 Task: Search one way flight ticket for 2 adults, 2 infants in seat and 1 infant on lap in first from Escanaba: Delta County Airport to Laramie: Laramie Regional Airport on 5-3-2023. Choice of flights is Sun country airlines. Number of bags: 5 checked bags. Price is upto 85000. Outbound departure time preference is 8:30.
Action: Mouse moved to (224, 300)
Screenshot: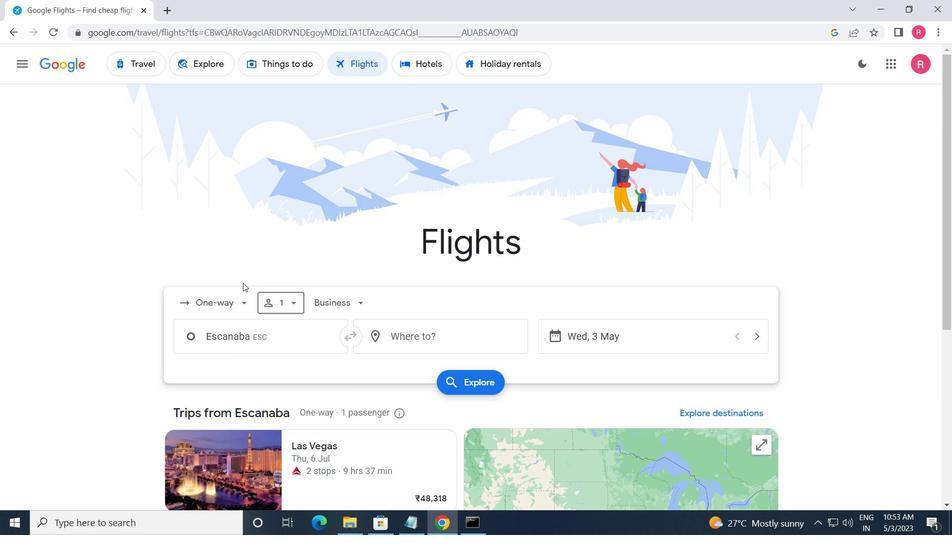 
Action: Mouse pressed left at (224, 300)
Screenshot: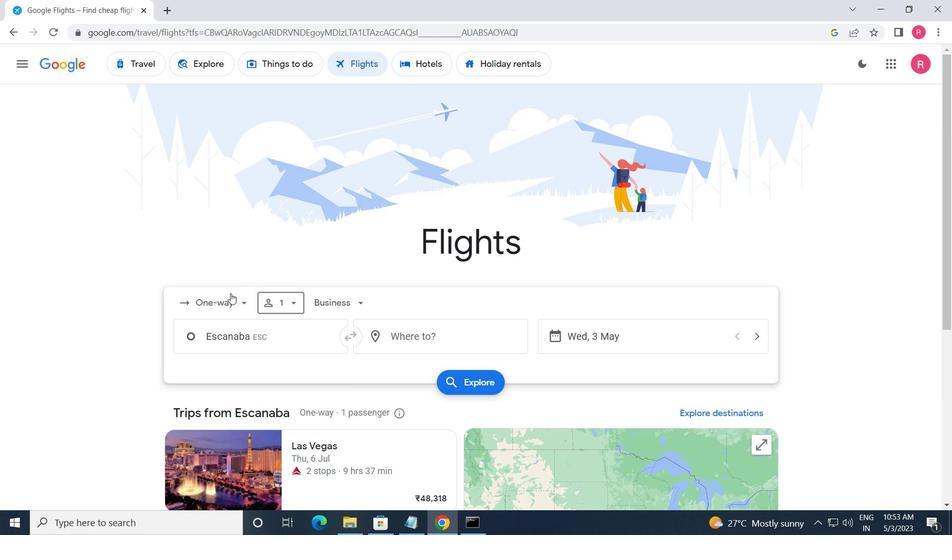 
Action: Mouse moved to (234, 365)
Screenshot: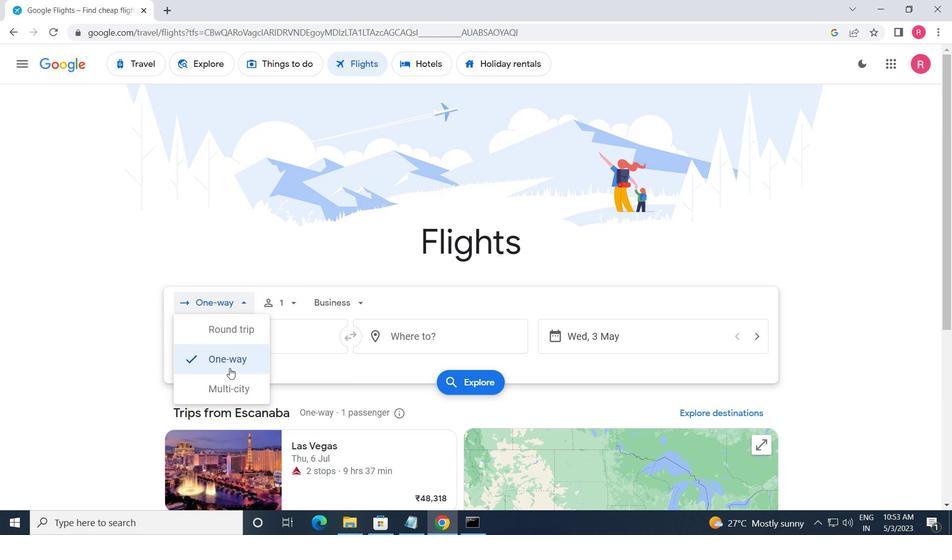 
Action: Mouse pressed left at (234, 365)
Screenshot: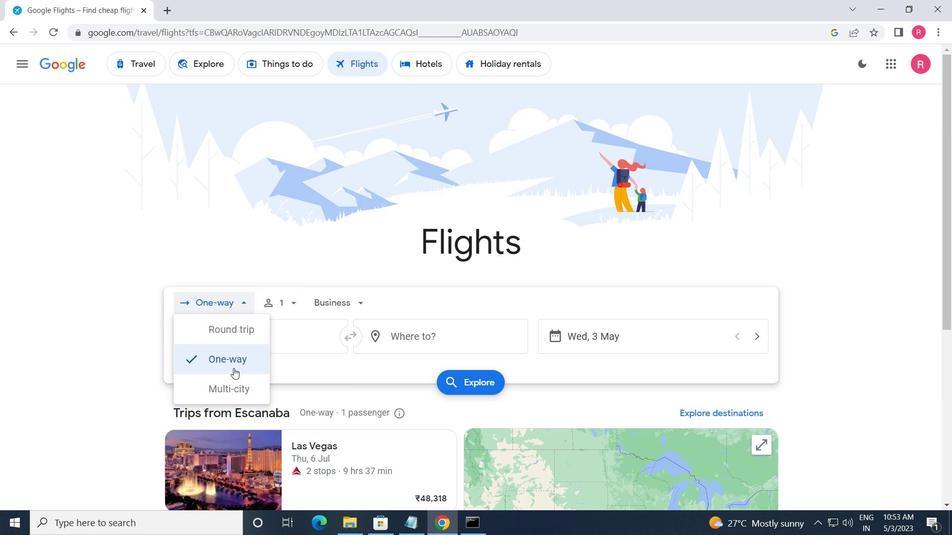 
Action: Mouse moved to (288, 313)
Screenshot: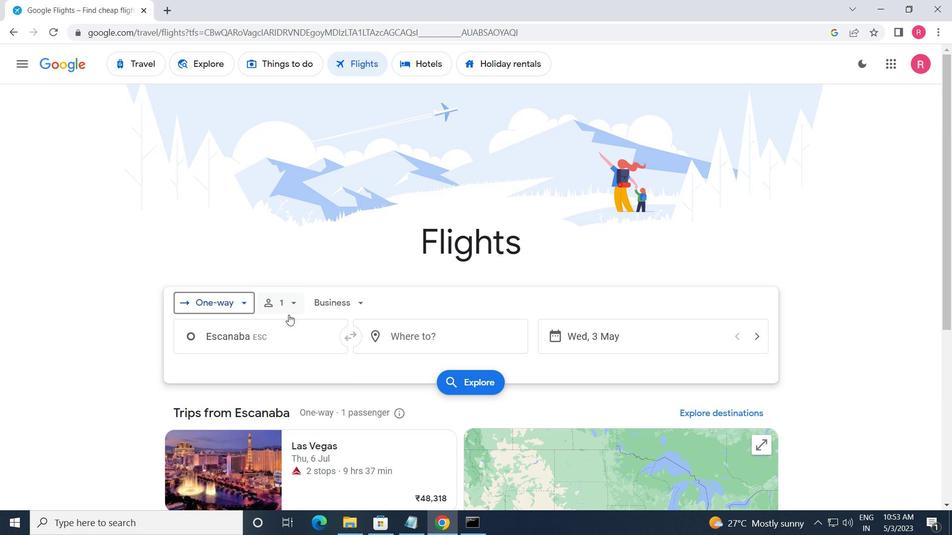 
Action: Mouse pressed left at (288, 313)
Screenshot: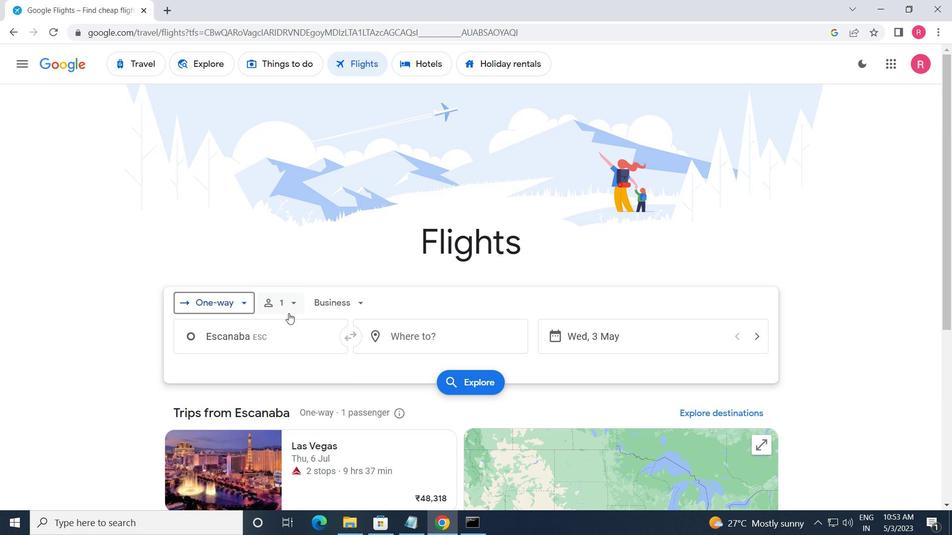 
Action: Mouse moved to (385, 335)
Screenshot: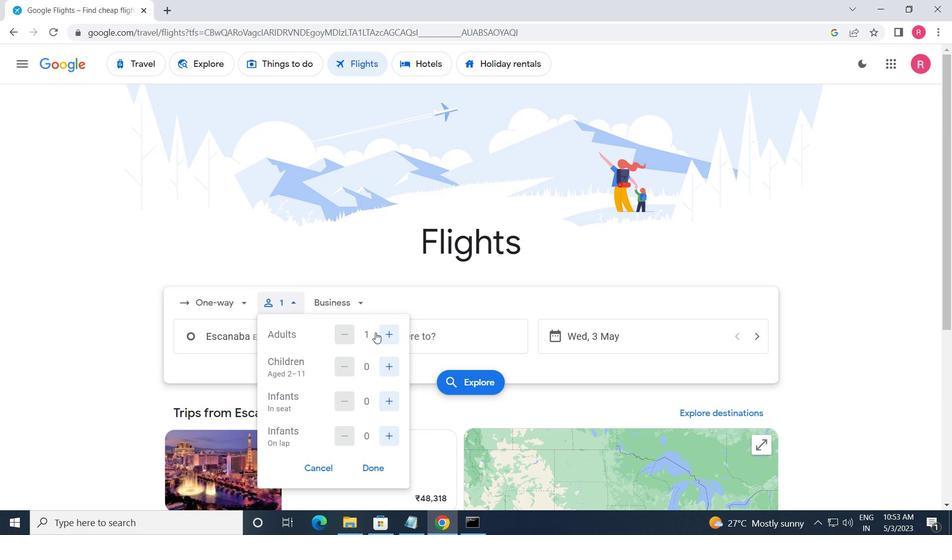 
Action: Mouse pressed left at (385, 335)
Screenshot: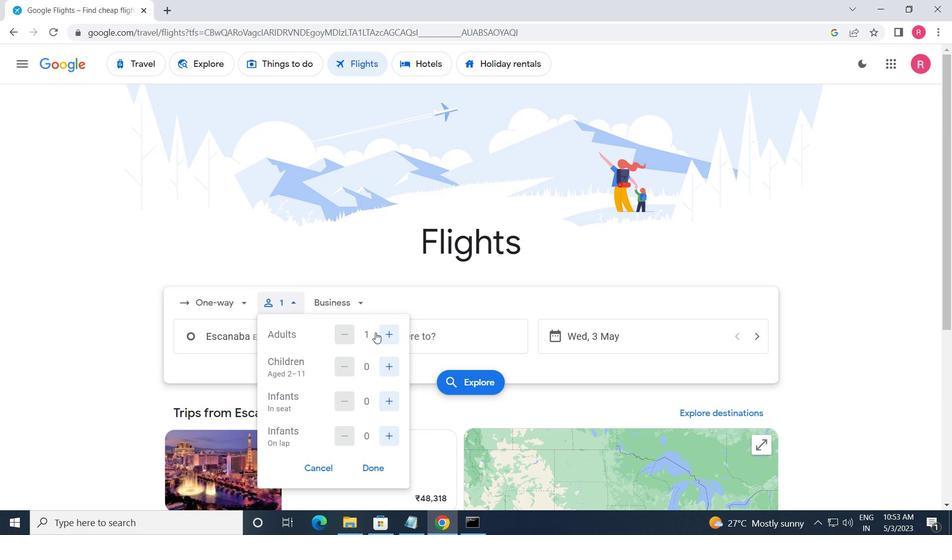 
Action: Mouse moved to (388, 369)
Screenshot: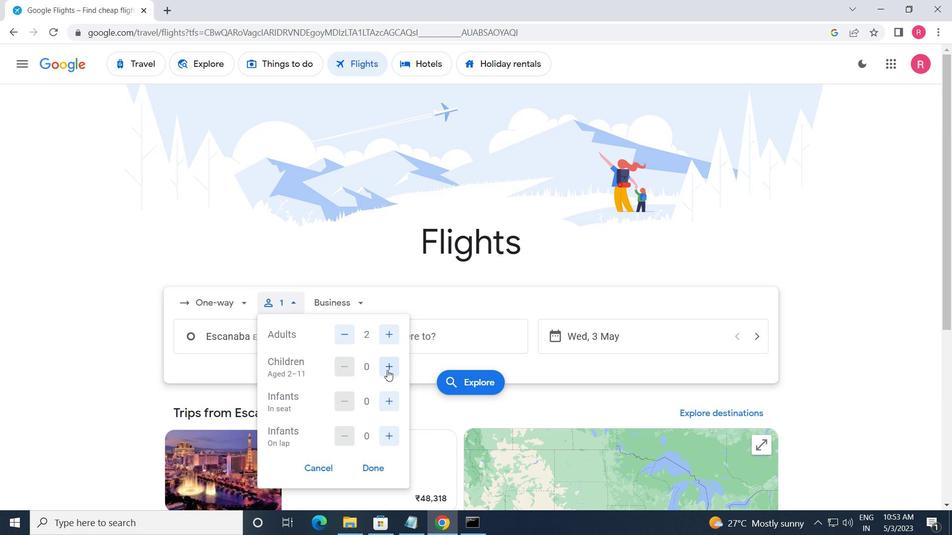 
Action: Mouse pressed left at (388, 369)
Screenshot: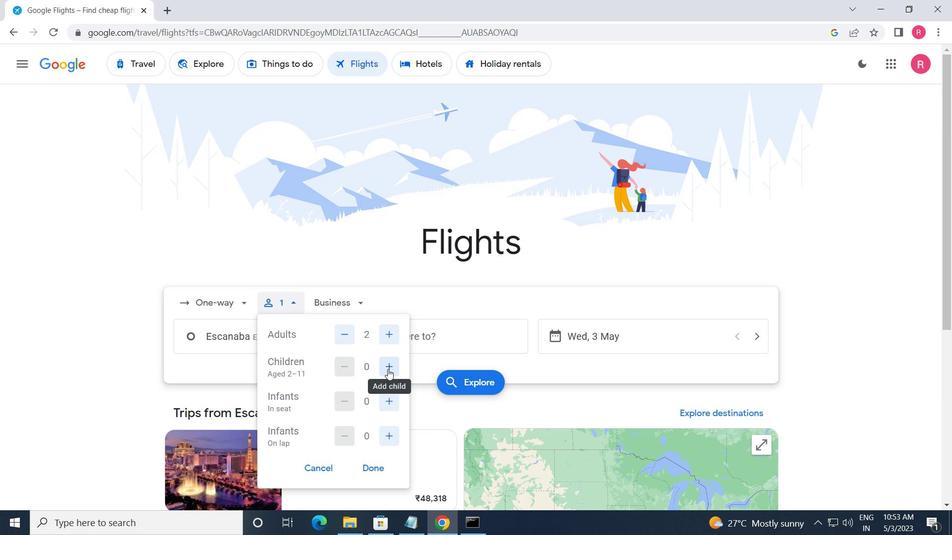 
Action: Mouse pressed left at (388, 369)
Screenshot: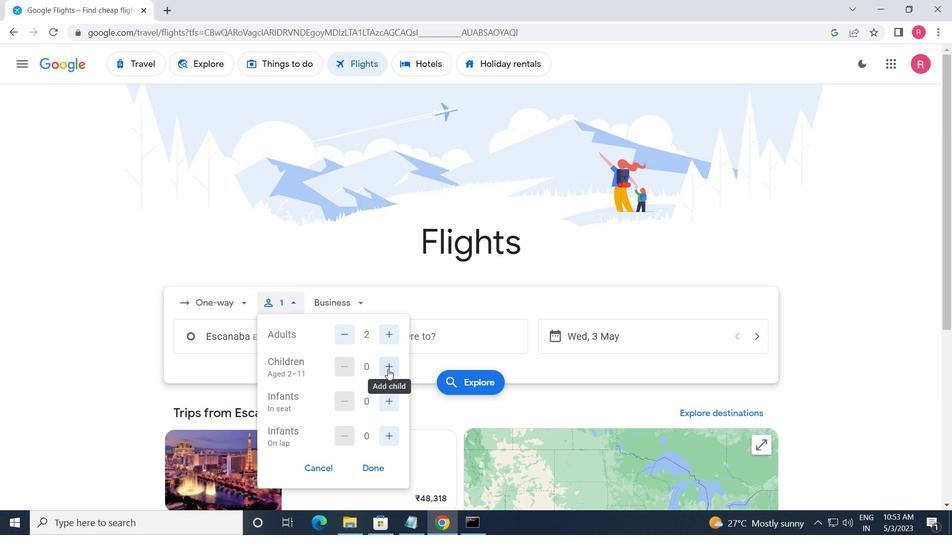 
Action: Mouse moved to (386, 407)
Screenshot: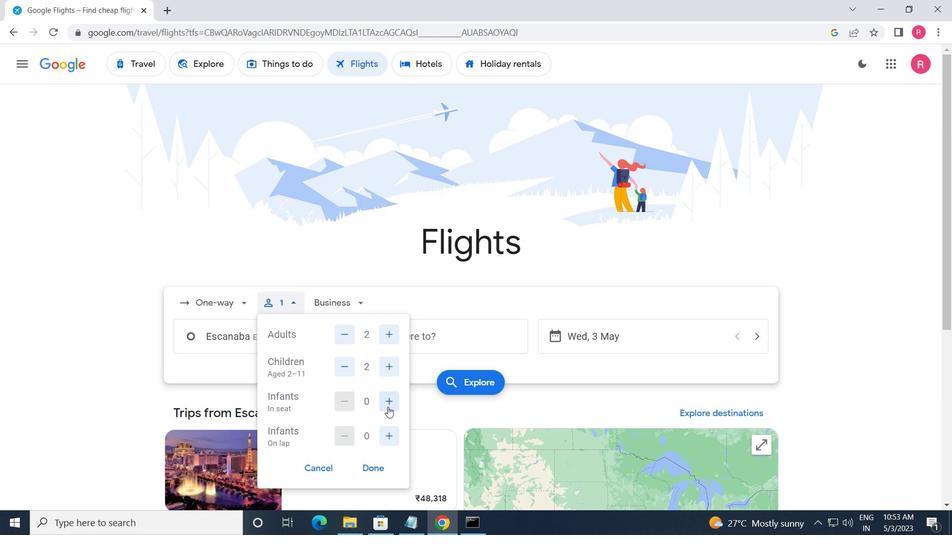 
Action: Mouse pressed left at (386, 407)
Screenshot: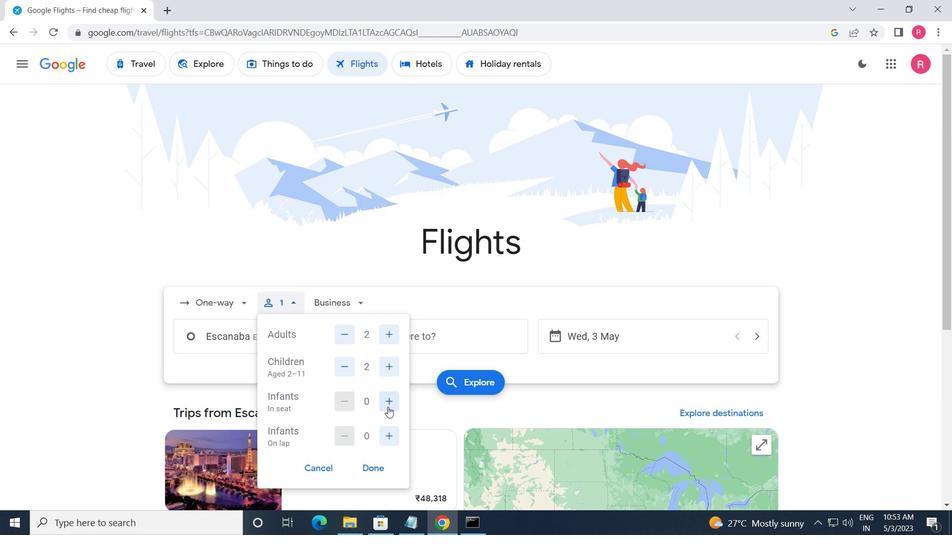 
Action: Mouse moved to (340, 314)
Screenshot: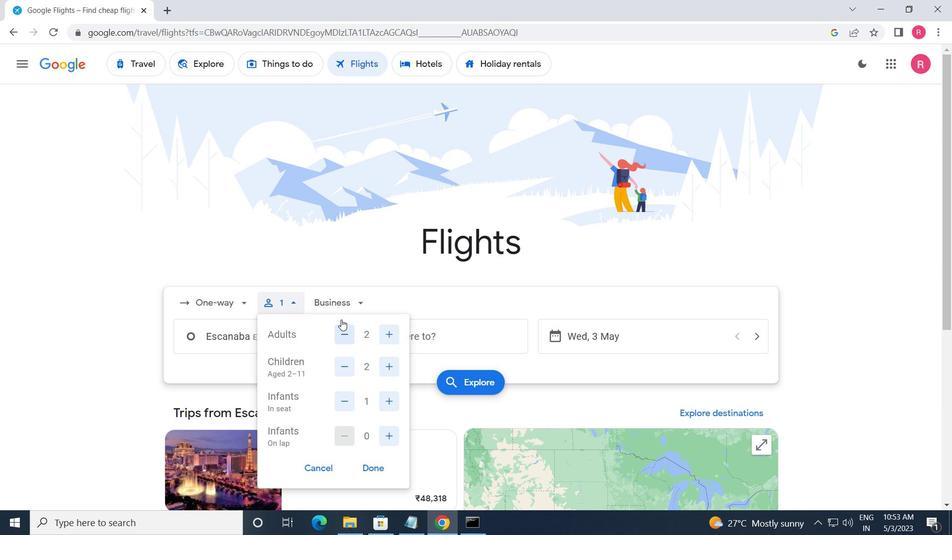 
Action: Mouse pressed left at (340, 314)
Screenshot: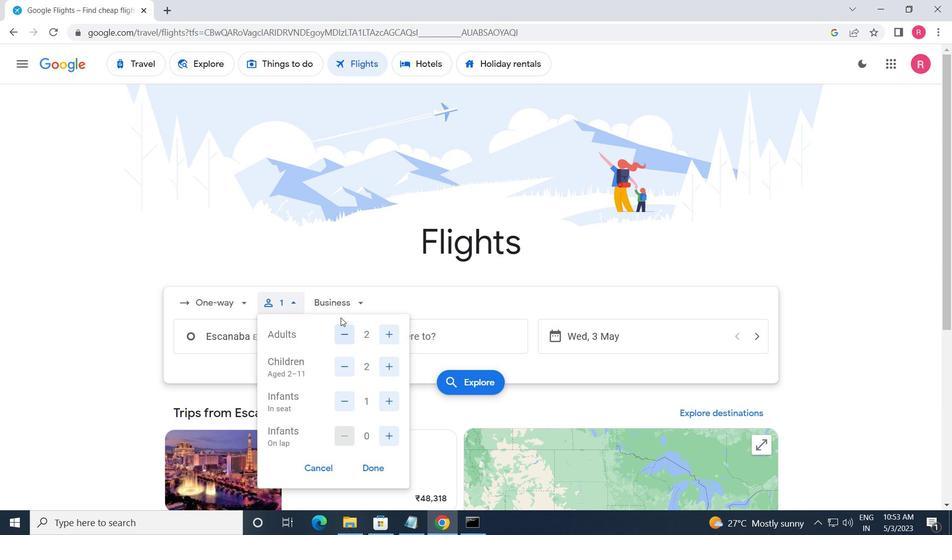 
Action: Mouse moved to (340, 307)
Screenshot: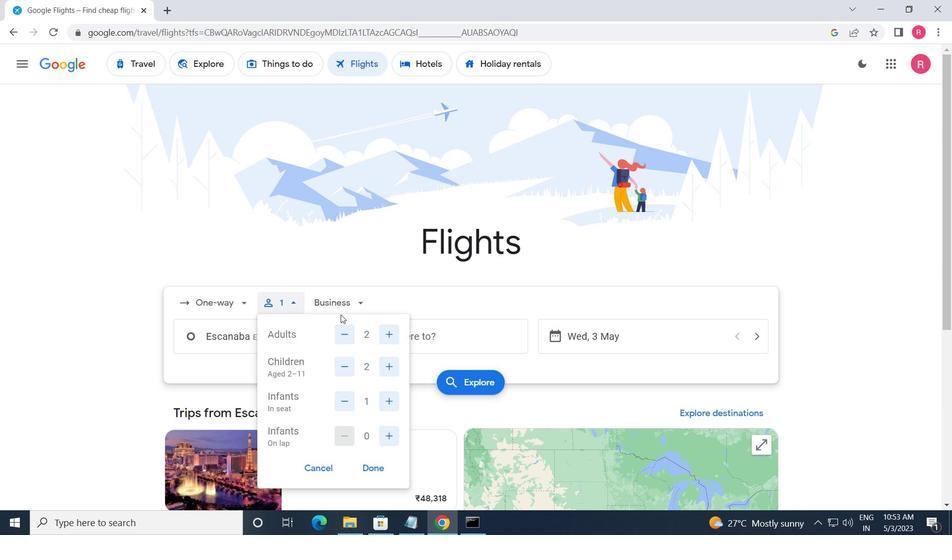 
Action: Mouse pressed left at (340, 307)
Screenshot: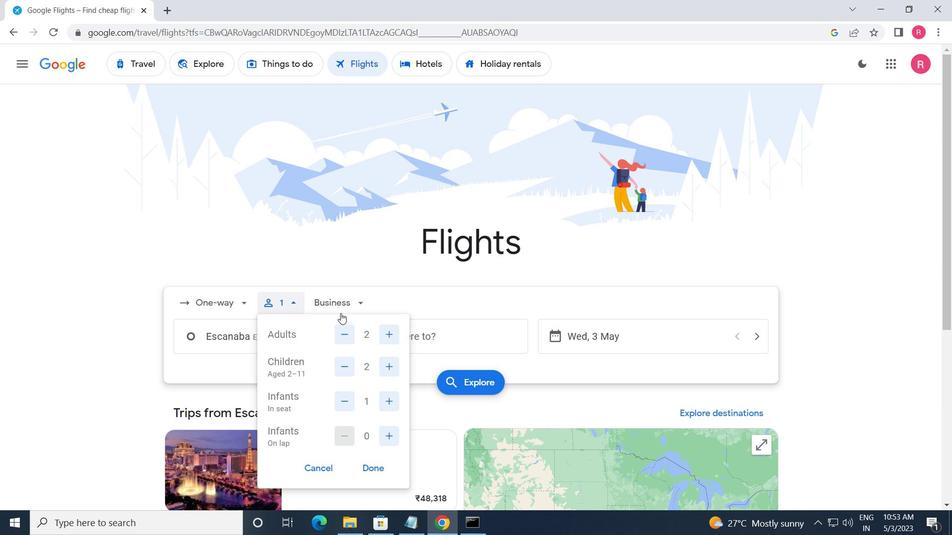 
Action: Mouse moved to (368, 412)
Screenshot: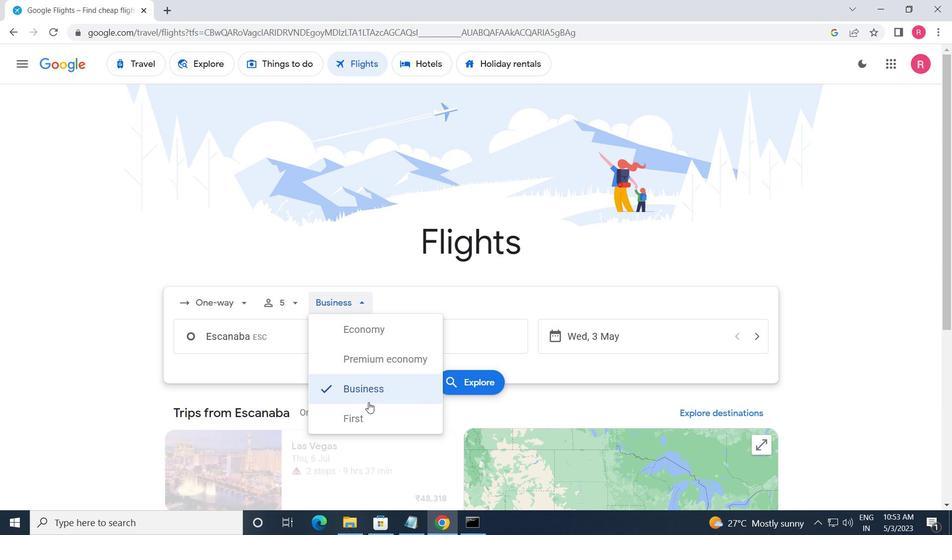 
Action: Mouse pressed left at (368, 412)
Screenshot: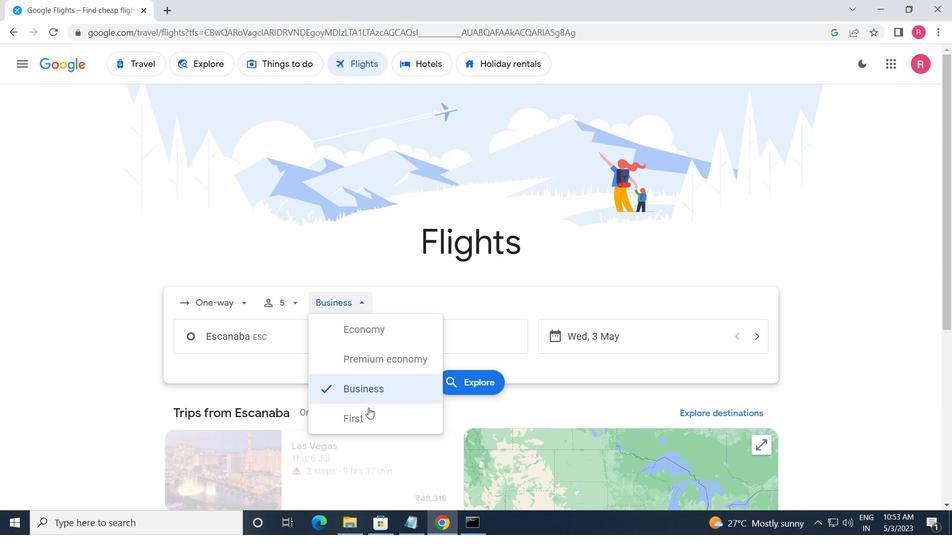 
Action: Mouse moved to (299, 347)
Screenshot: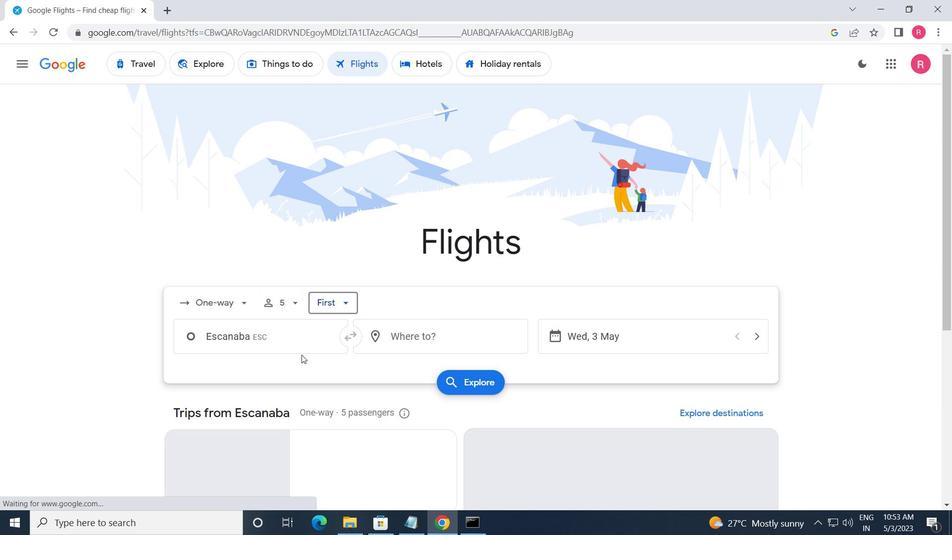
Action: Mouse pressed left at (299, 347)
Screenshot: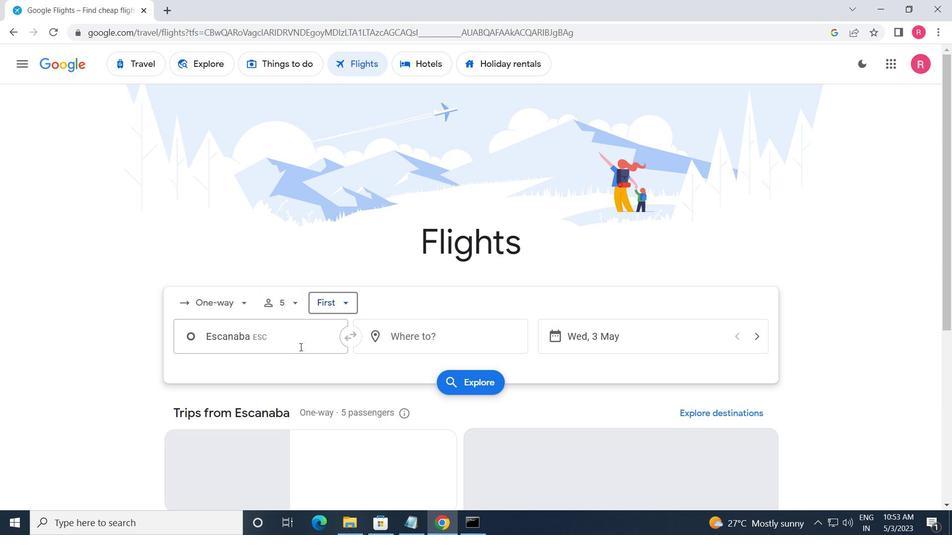 
Action: Mouse moved to (301, 406)
Screenshot: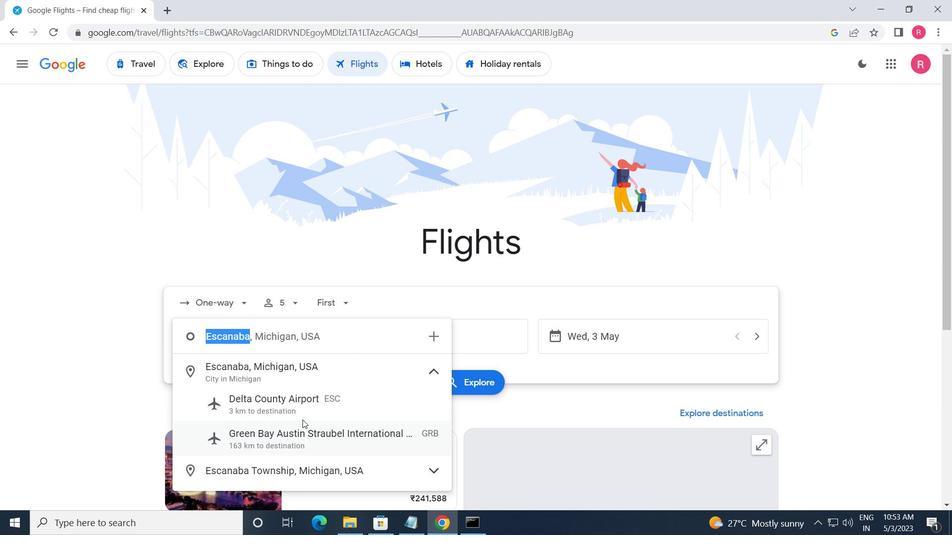 
Action: Mouse pressed left at (301, 406)
Screenshot: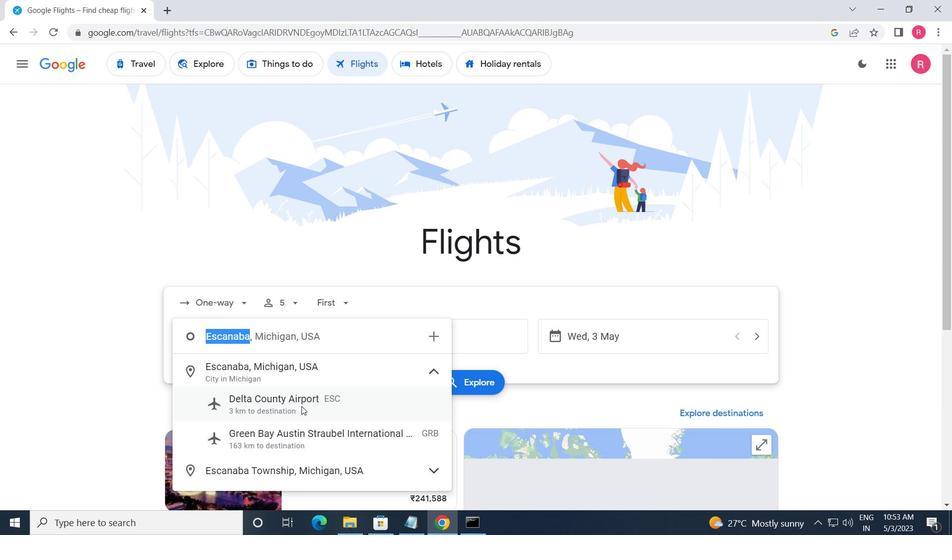 
Action: Mouse moved to (416, 343)
Screenshot: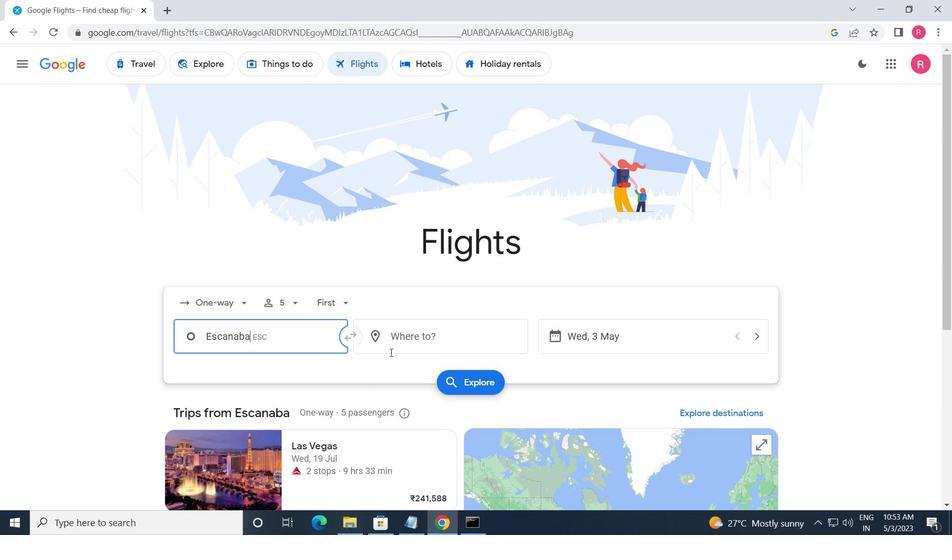 
Action: Mouse pressed left at (416, 343)
Screenshot: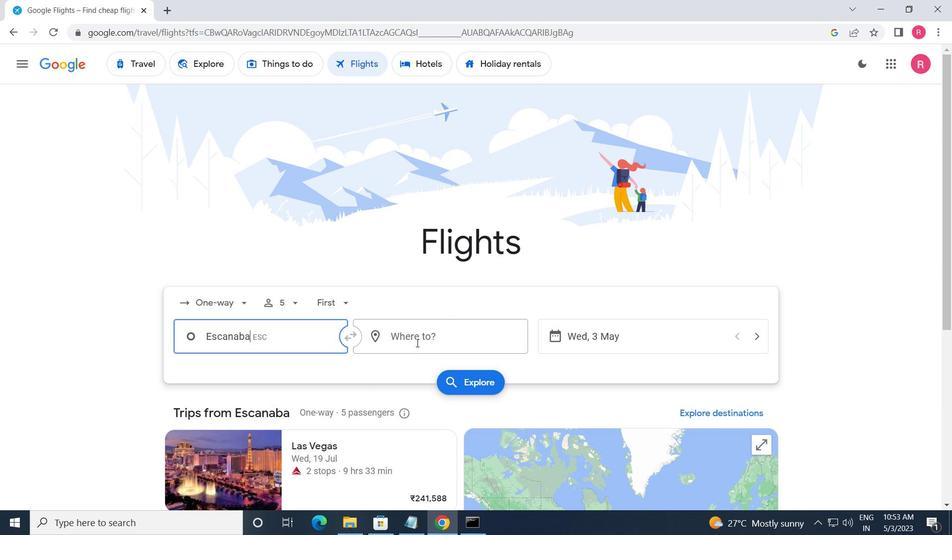 
Action: Mouse moved to (408, 470)
Screenshot: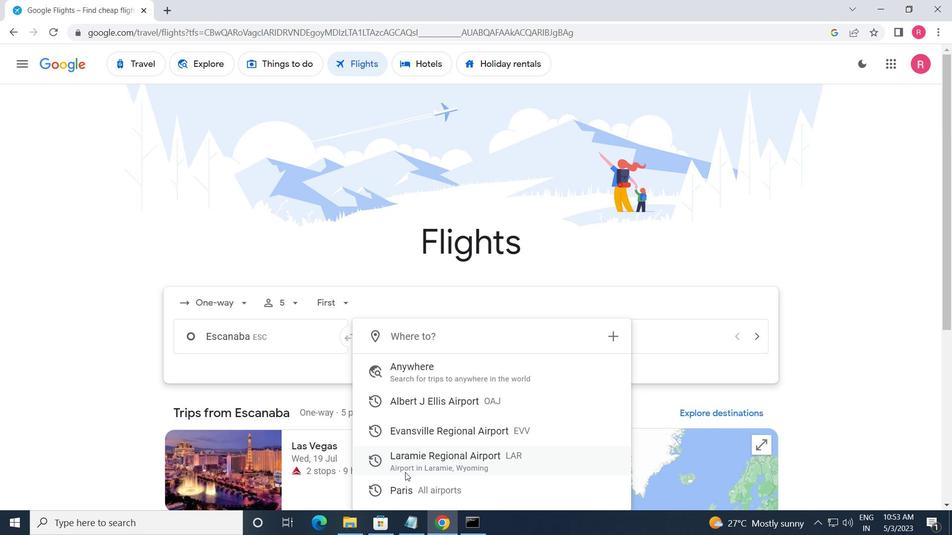 
Action: Mouse pressed left at (408, 470)
Screenshot: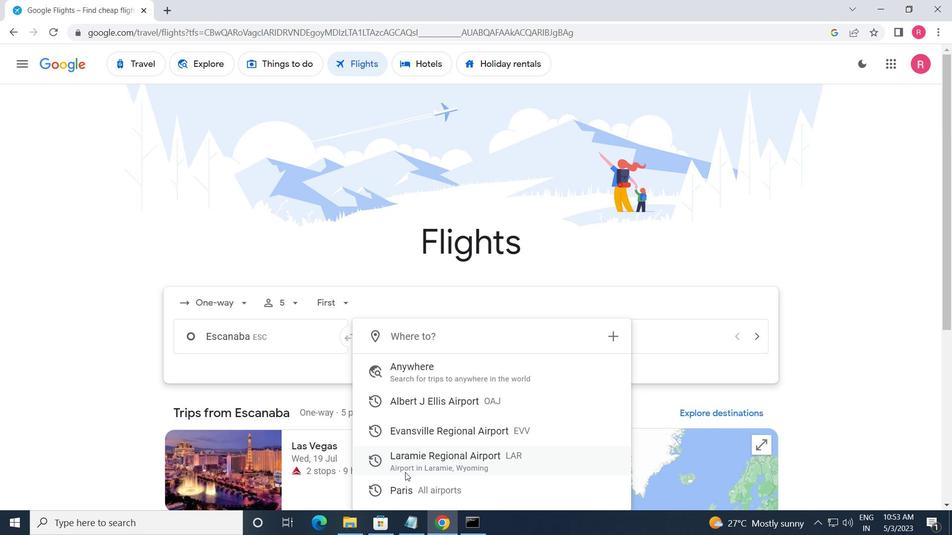 
Action: Mouse moved to (662, 349)
Screenshot: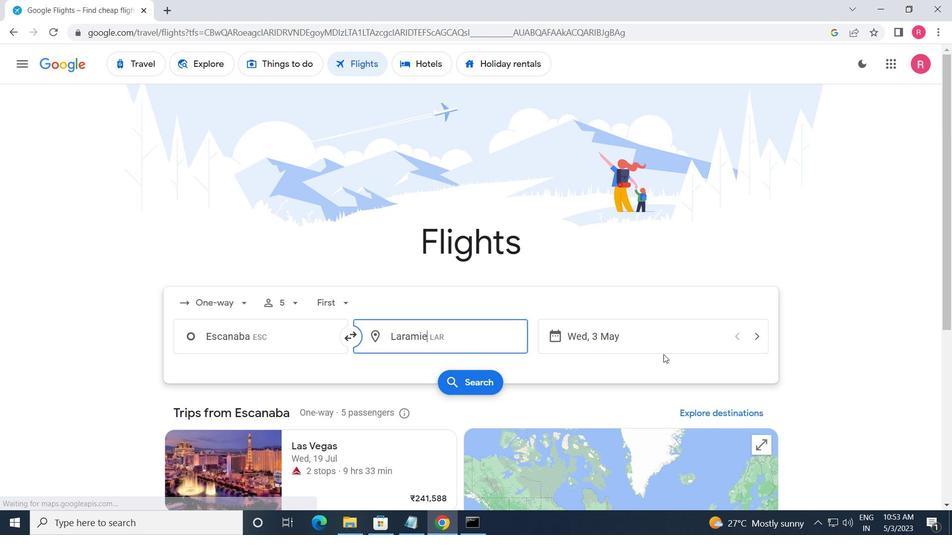 
Action: Mouse pressed left at (662, 349)
Screenshot: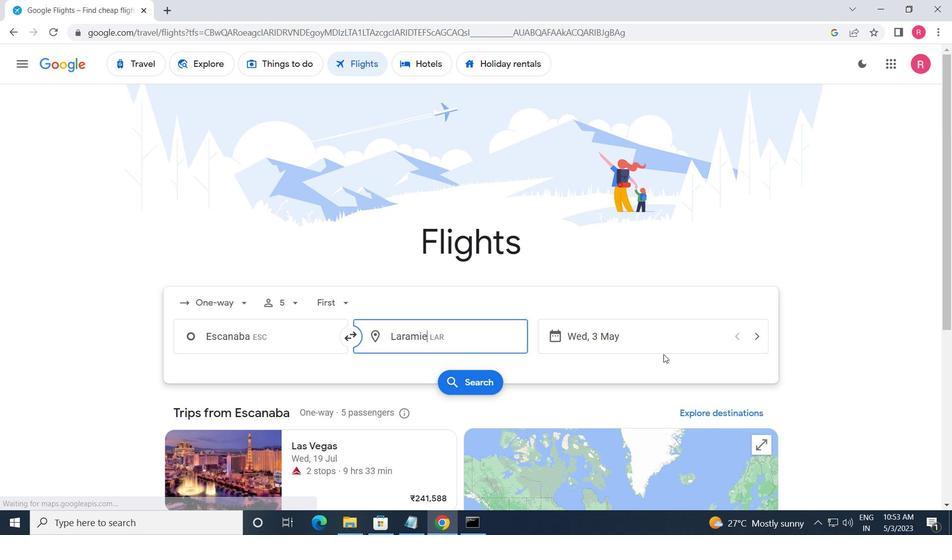 
Action: Mouse moved to (420, 283)
Screenshot: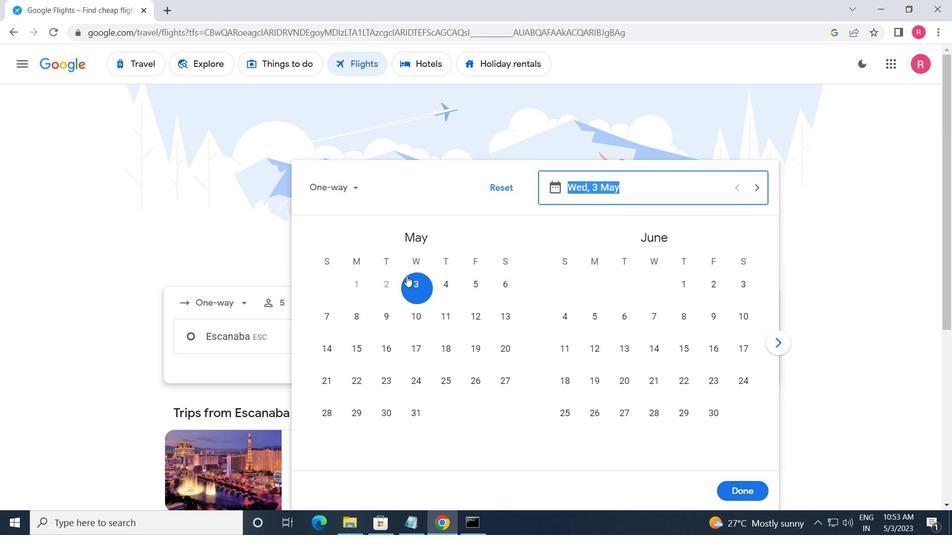 
Action: Mouse pressed left at (420, 283)
Screenshot: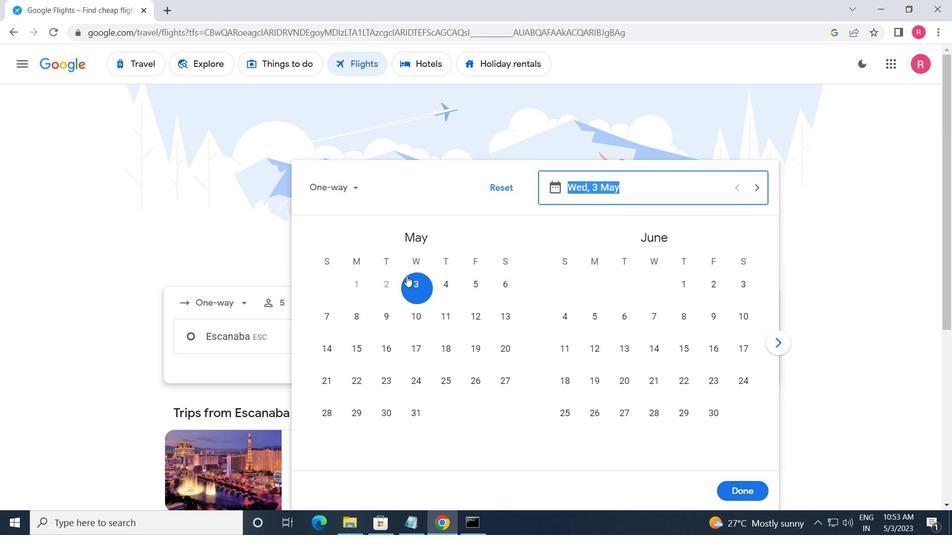 
Action: Mouse moved to (738, 485)
Screenshot: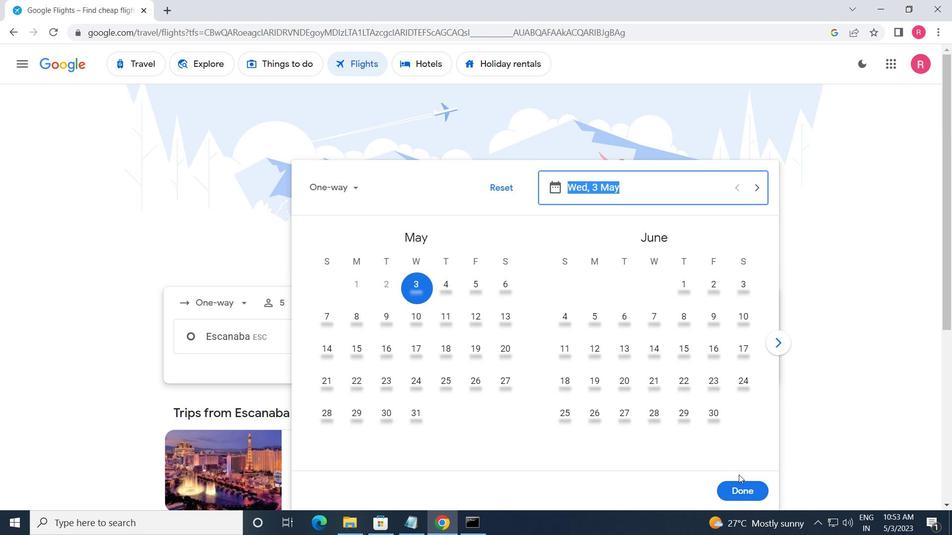 
Action: Mouse pressed left at (738, 485)
Screenshot: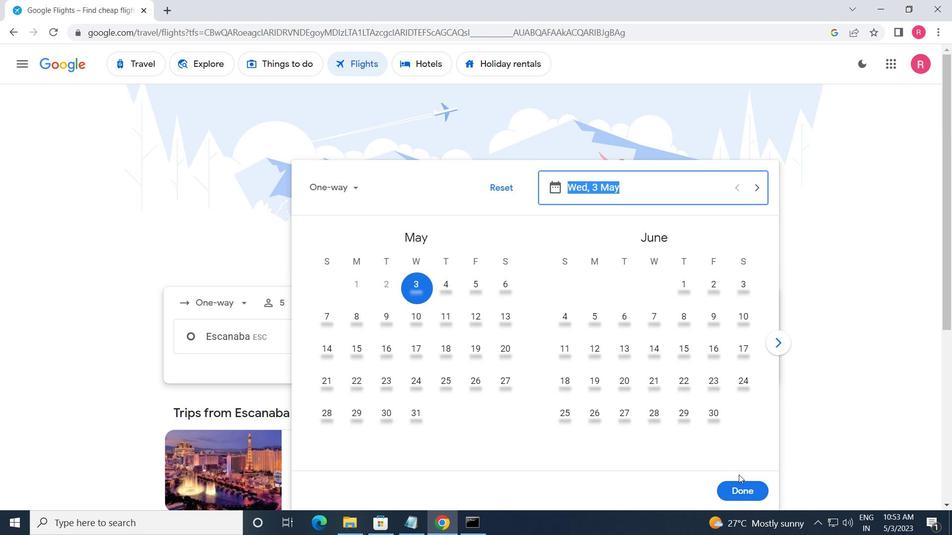 
Action: Mouse moved to (494, 371)
Screenshot: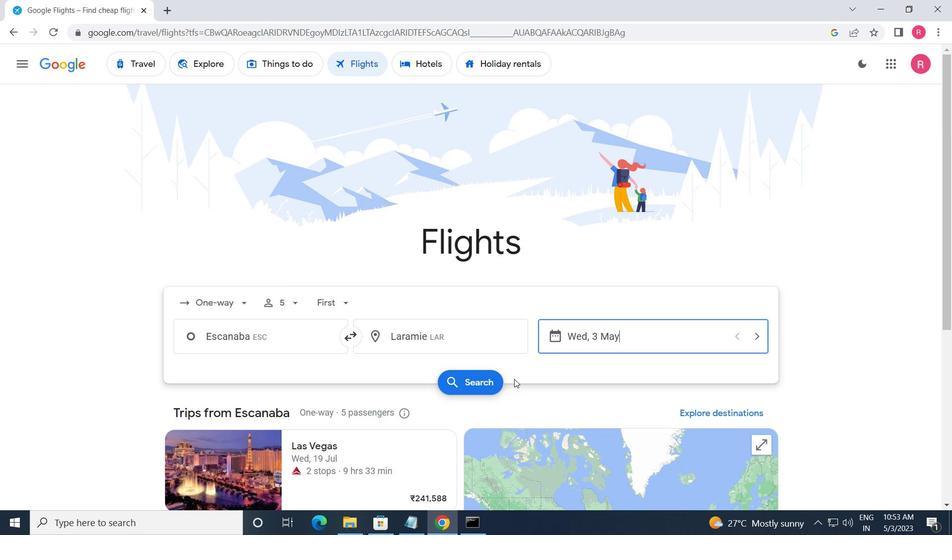 
Action: Mouse pressed left at (494, 371)
Screenshot: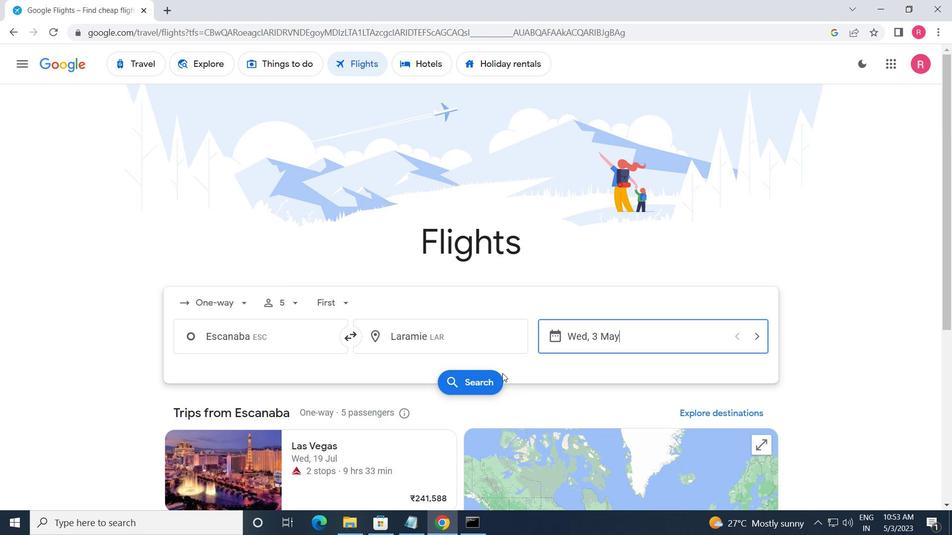 
Action: Mouse moved to (188, 177)
Screenshot: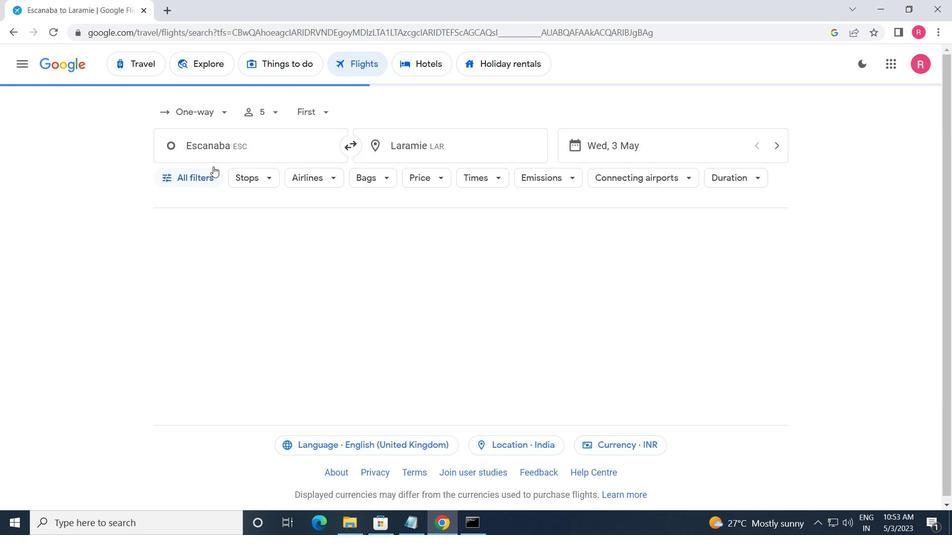 
Action: Mouse pressed left at (188, 177)
Screenshot: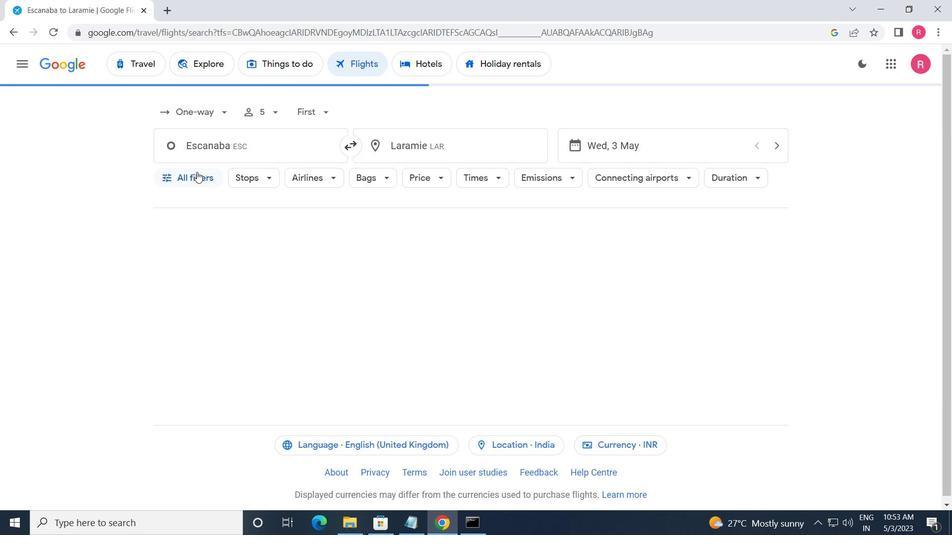 
Action: Mouse moved to (240, 336)
Screenshot: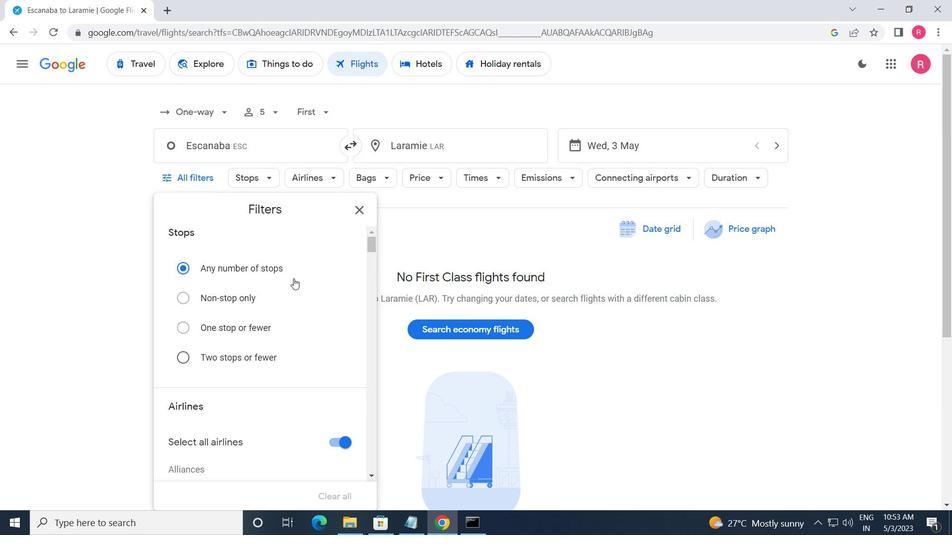 
Action: Mouse scrolled (240, 336) with delta (0, 0)
Screenshot: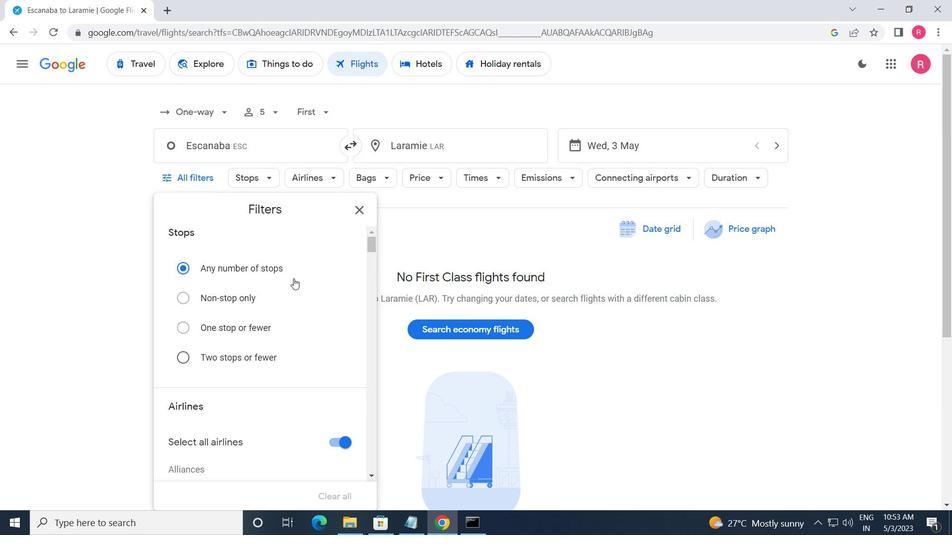
Action: Mouse moved to (240, 339)
Screenshot: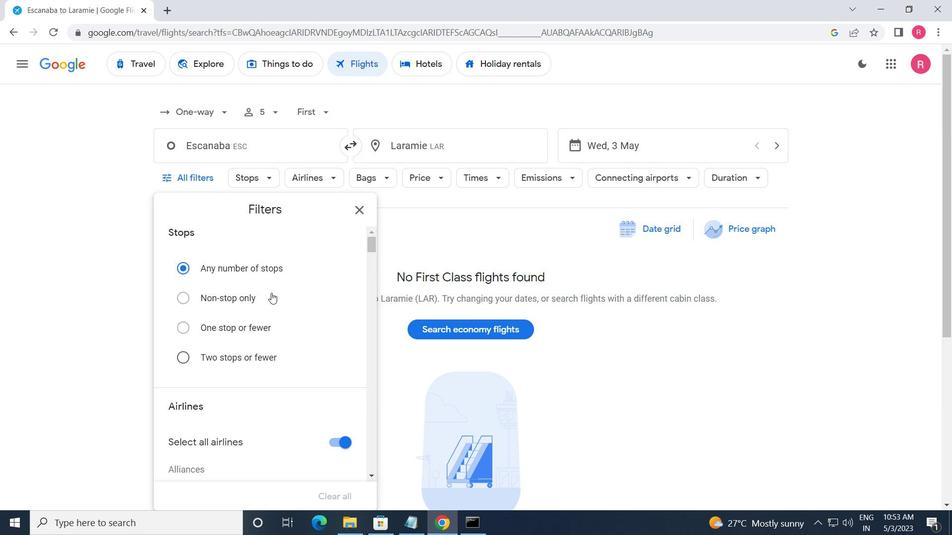 
Action: Mouse scrolled (240, 339) with delta (0, 0)
Screenshot: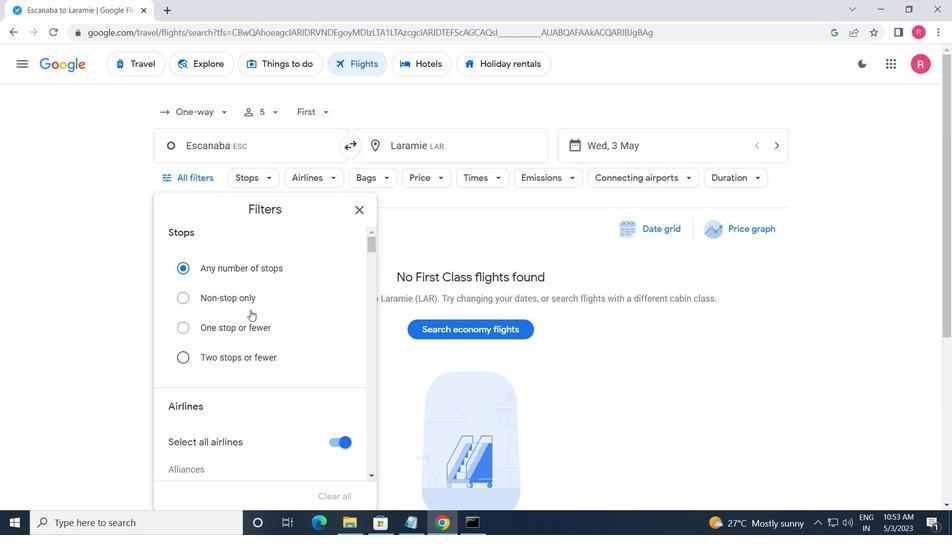 
Action: Mouse moved to (240, 342)
Screenshot: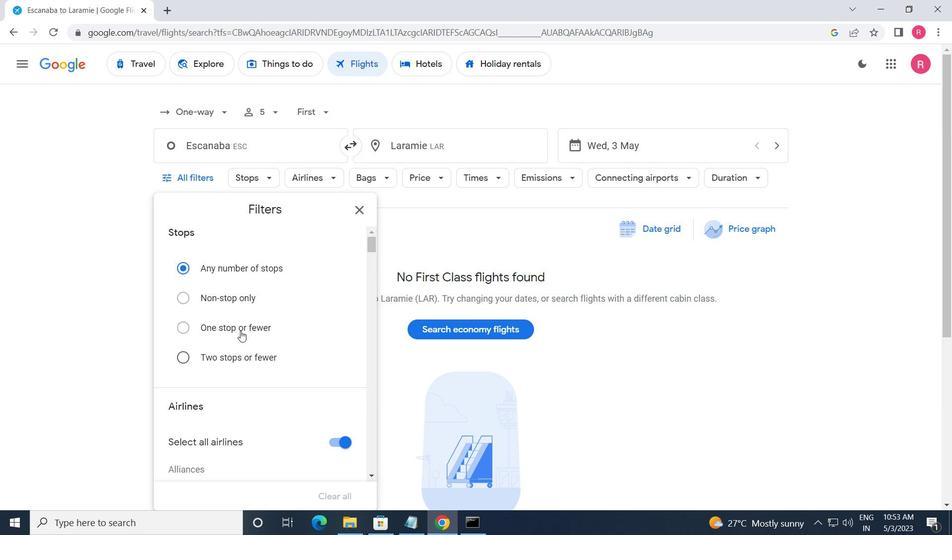 
Action: Mouse scrolled (240, 342) with delta (0, 0)
Screenshot: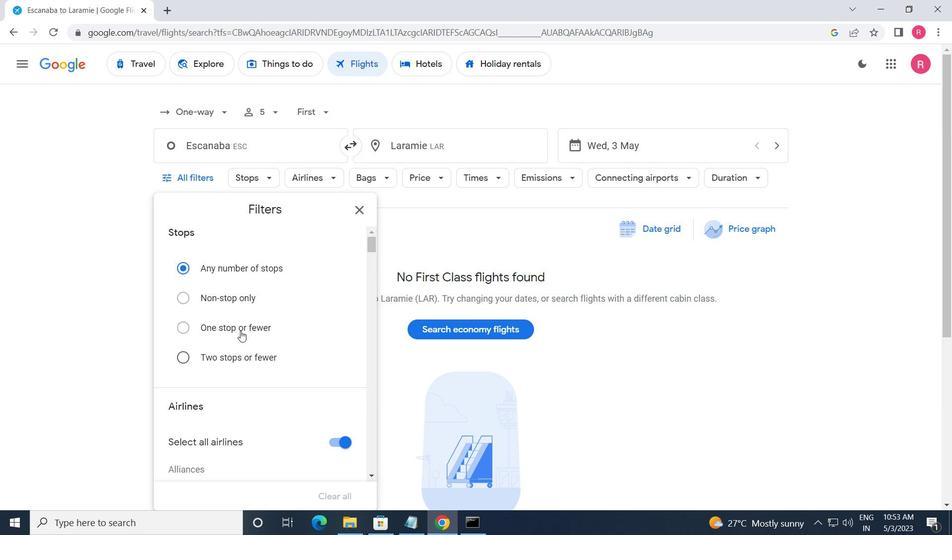 
Action: Mouse scrolled (240, 342) with delta (0, 0)
Screenshot: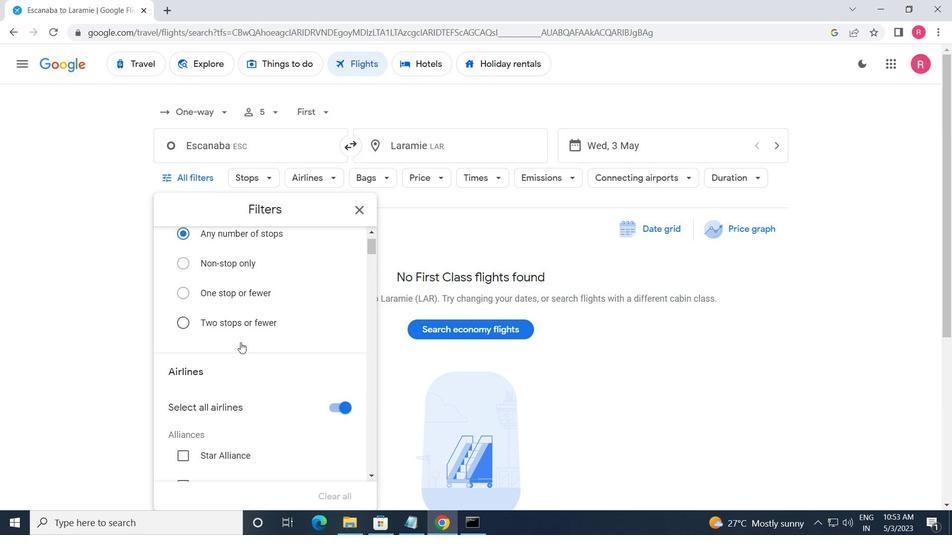 
Action: Mouse scrolled (240, 342) with delta (0, 0)
Screenshot: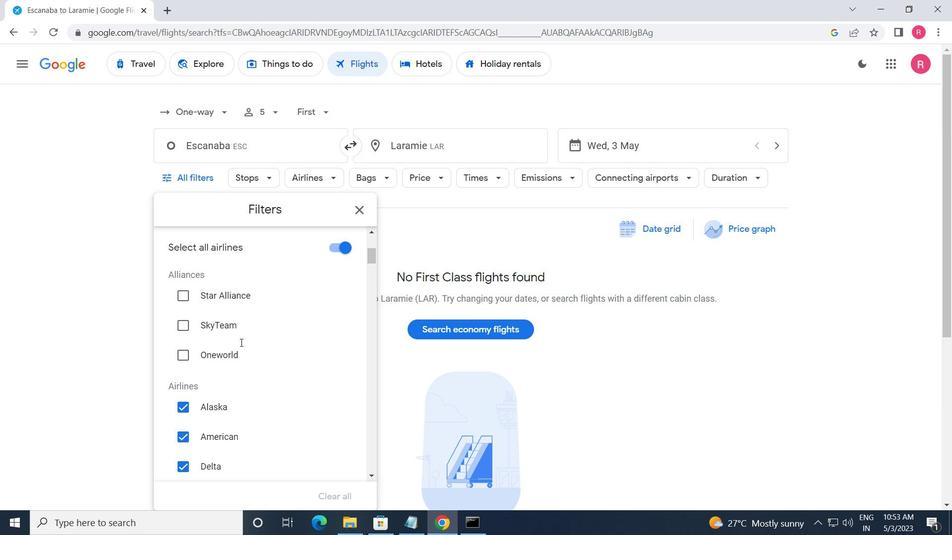 
Action: Mouse scrolled (240, 342) with delta (0, 0)
Screenshot: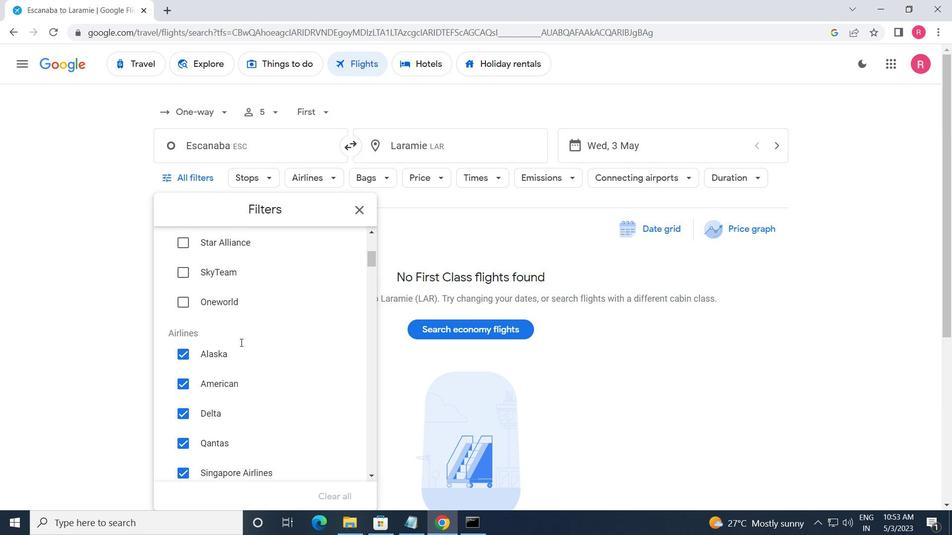 
Action: Mouse moved to (245, 331)
Screenshot: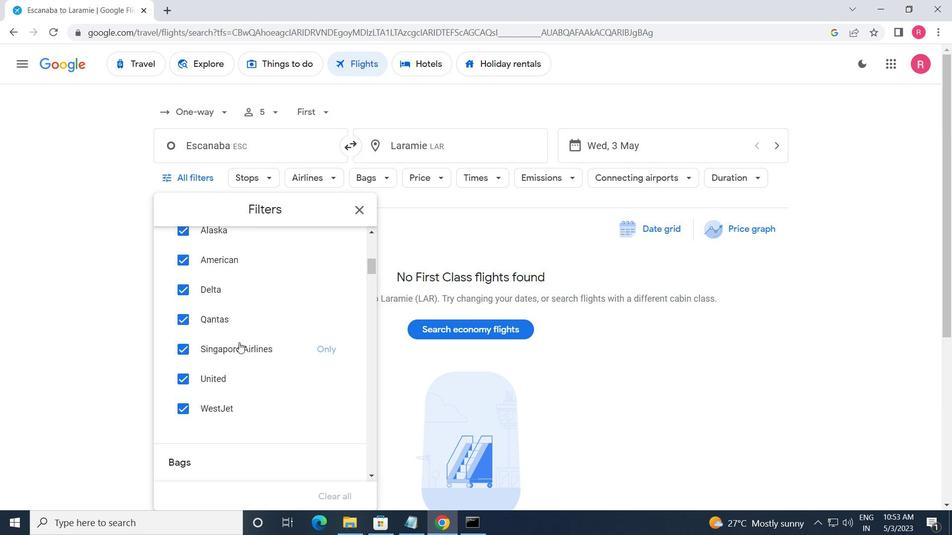 
Action: Mouse scrolled (245, 331) with delta (0, 0)
Screenshot: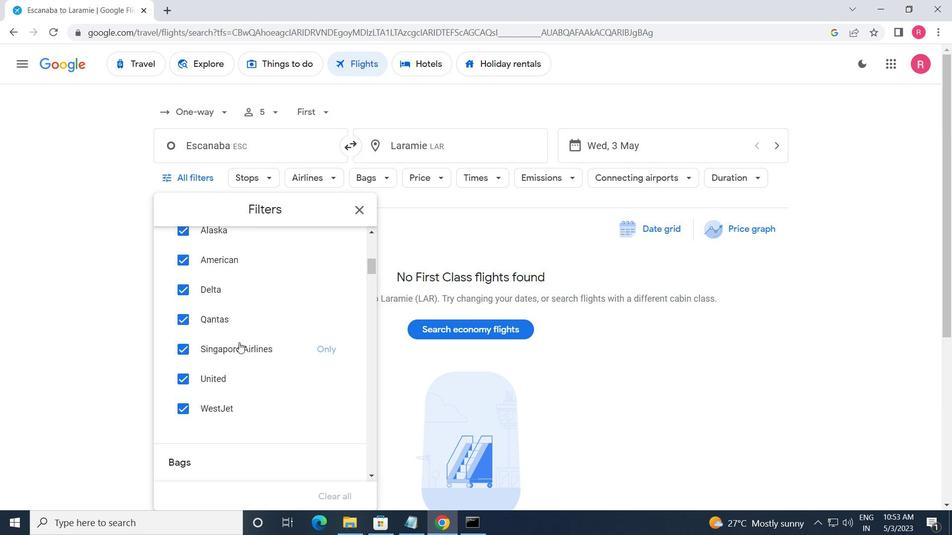 
Action: Mouse scrolled (245, 331) with delta (0, 0)
Screenshot: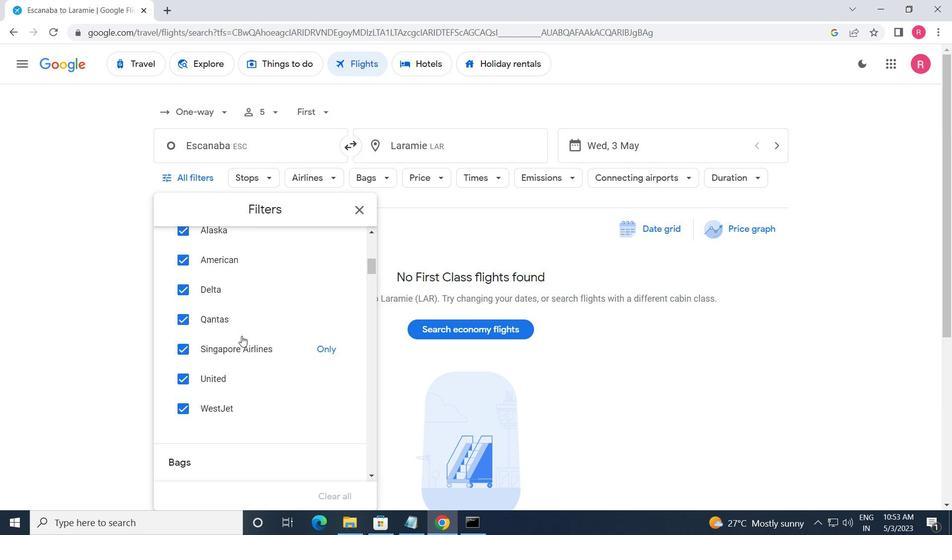 
Action: Mouse scrolled (245, 331) with delta (0, 0)
Screenshot: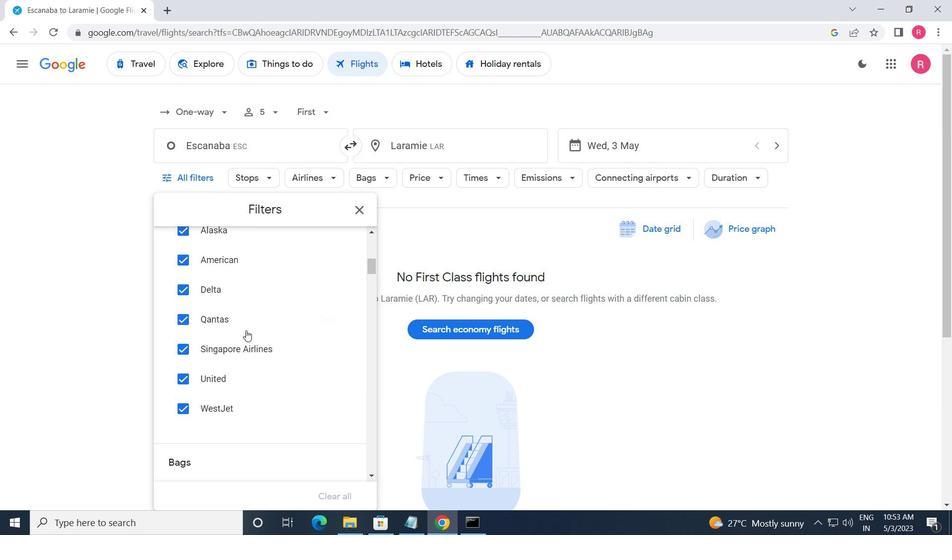 
Action: Mouse scrolled (245, 331) with delta (0, 0)
Screenshot: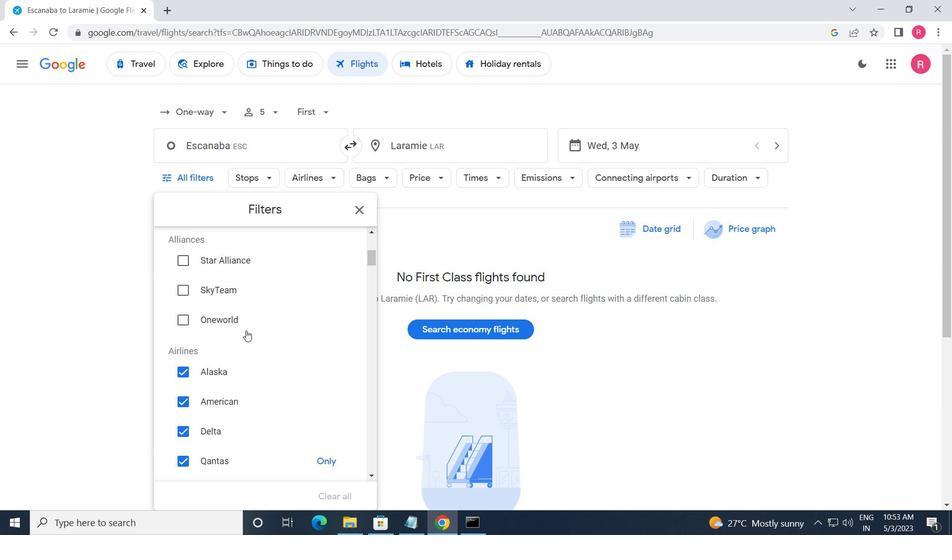 
Action: Mouse moved to (343, 319)
Screenshot: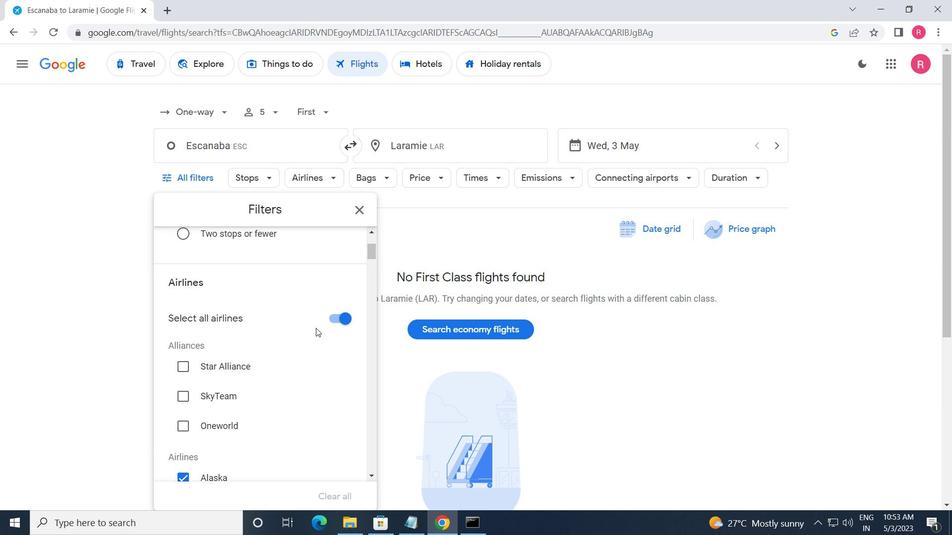 
Action: Mouse pressed left at (343, 319)
Screenshot: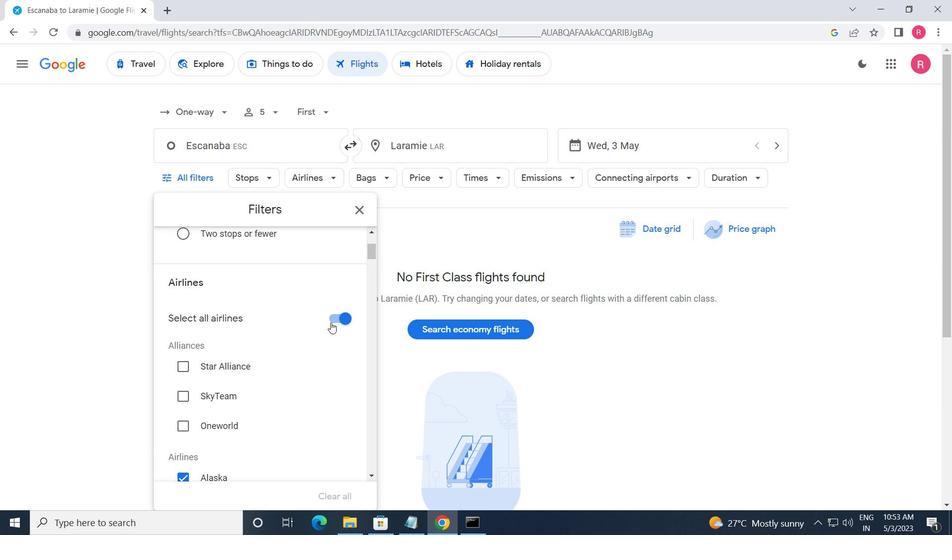 
Action: Mouse moved to (262, 365)
Screenshot: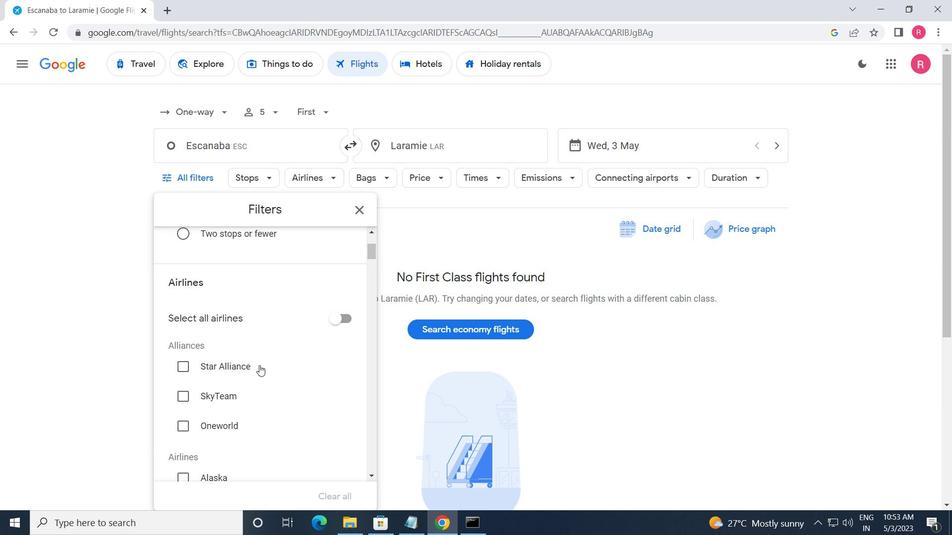 
Action: Mouse scrolled (262, 364) with delta (0, 0)
Screenshot: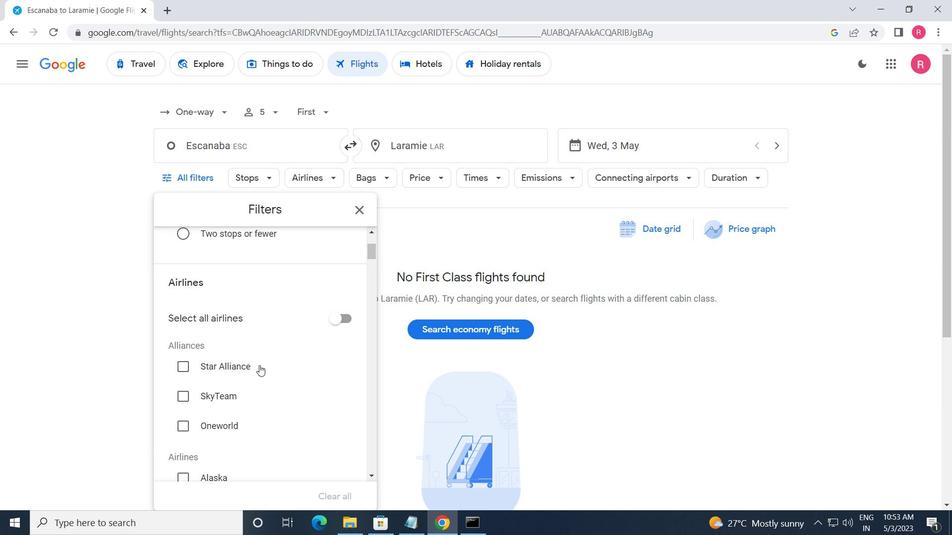 
Action: Mouse moved to (263, 366)
Screenshot: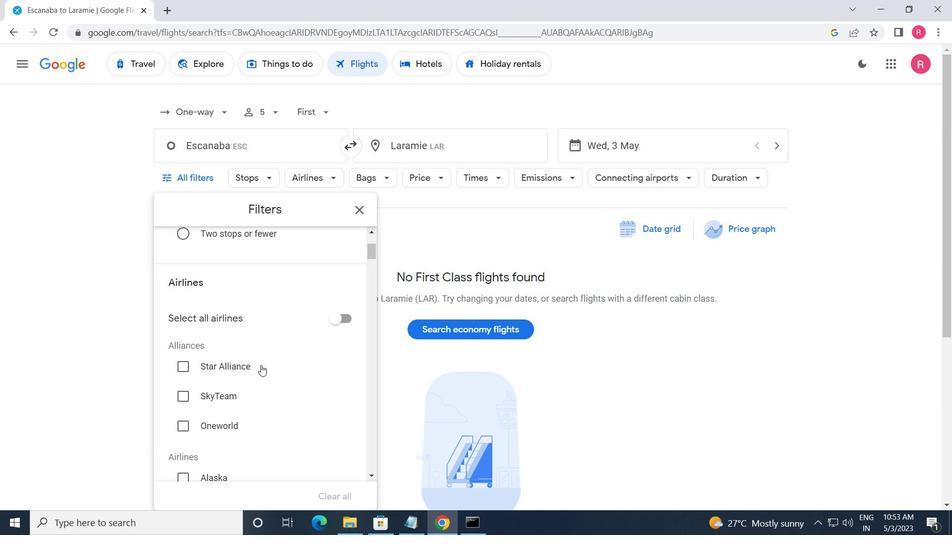 
Action: Mouse scrolled (263, 365) with delta (0, 0)
Screenshot: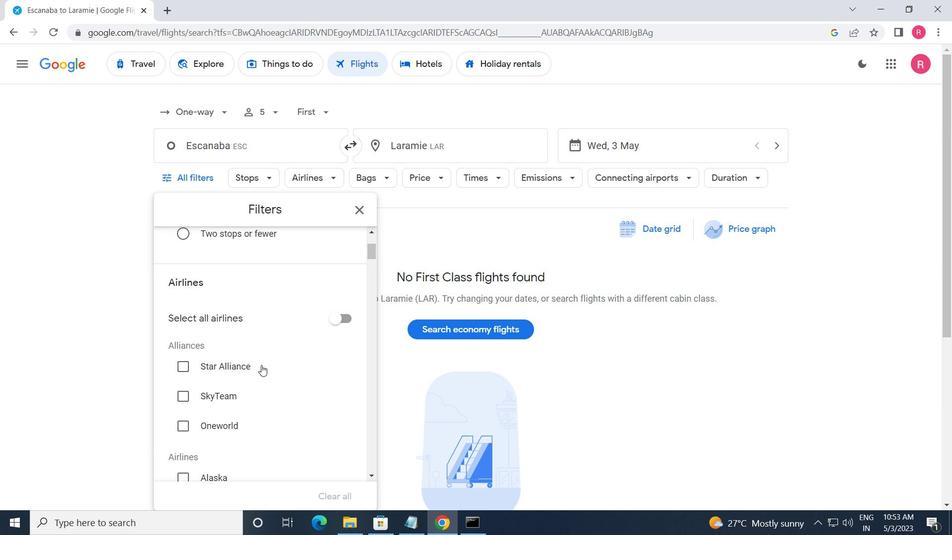 
Action: Mouse moved to (272, 366)
Screenshot: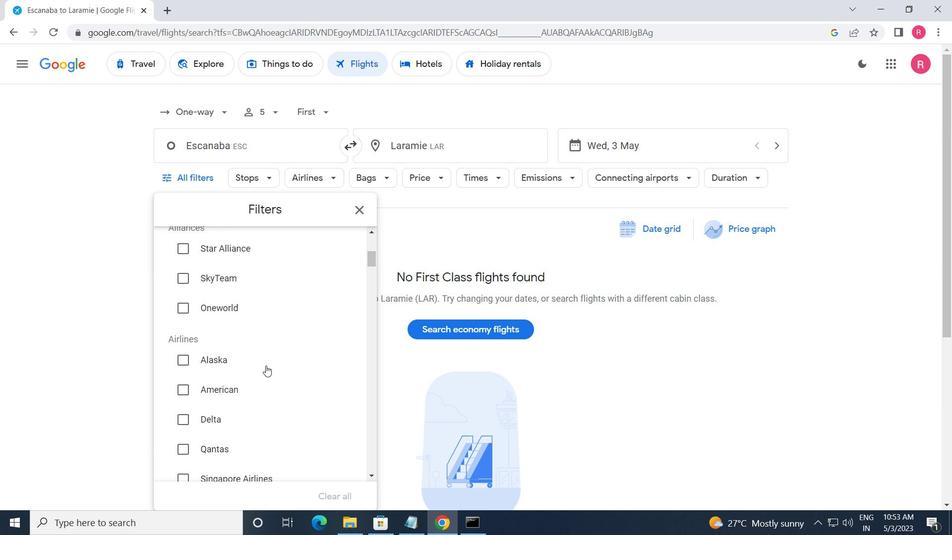 
Action: Mouse scrolled (272, 365) with delta (0, 0)
Screenshot: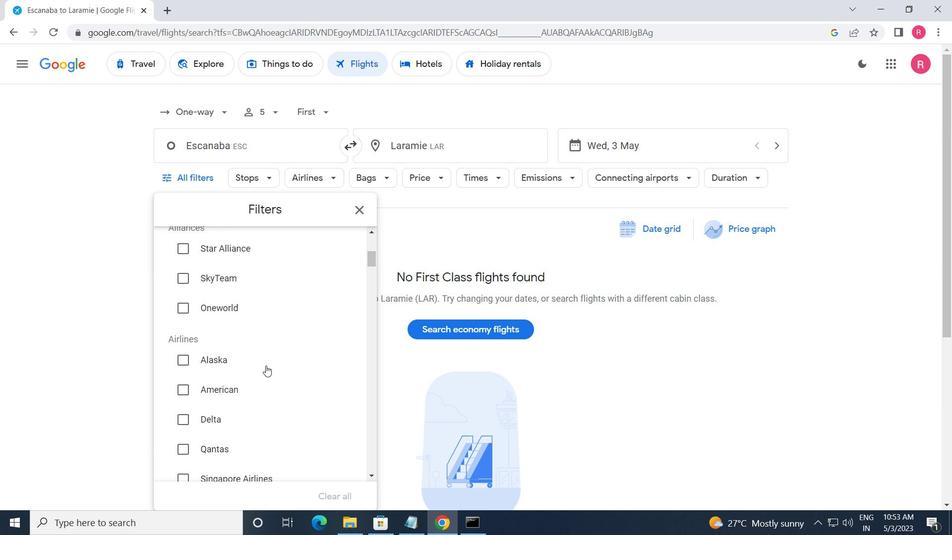 
Action: Mouse moved to (274, 369)
Screenshot: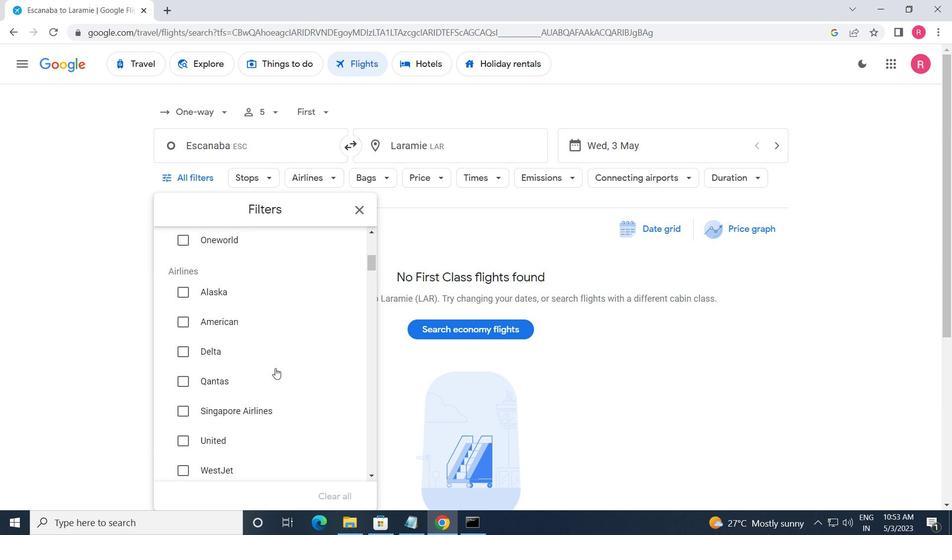 
Action: Mouse scrolled (274, 369) with delta (0, 0)
Screenshot: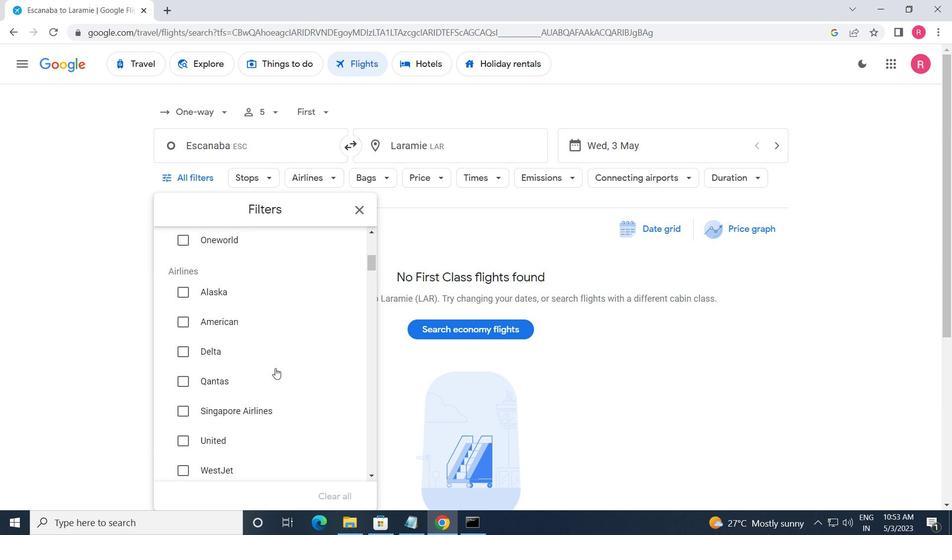 
Action: Mouse moved to (273, 370)
Screenshot: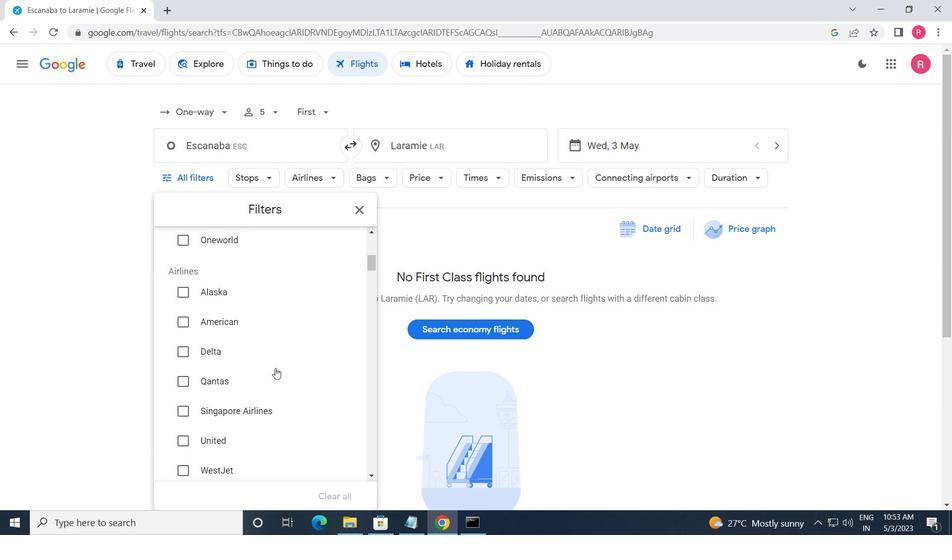 
Action: Mouse scrolled (273, 369) with delta (0, 0)
Screenshot: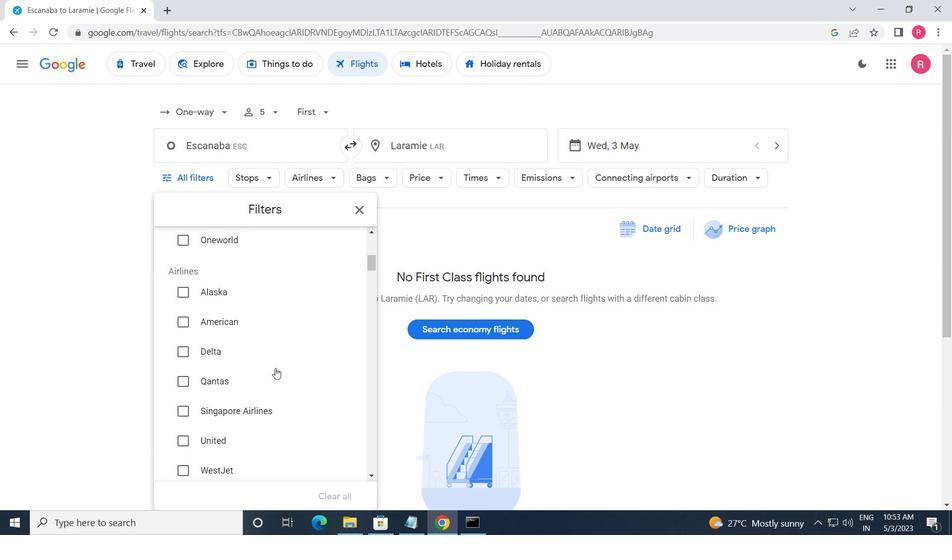 
Action: Mouse moved to (273, 370)
Screenshot: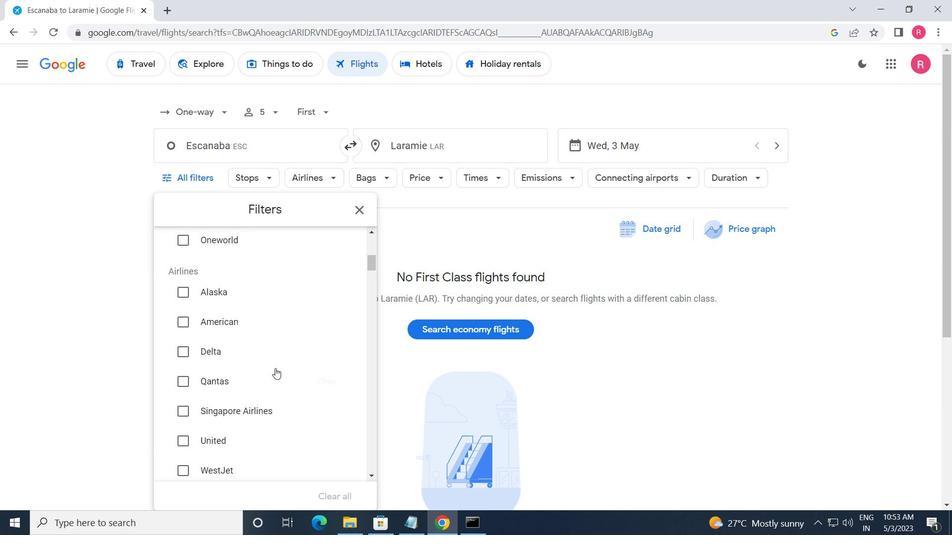 
Action: Mouse scrolled (273, 370) with delta (0, 0)
Screenshot: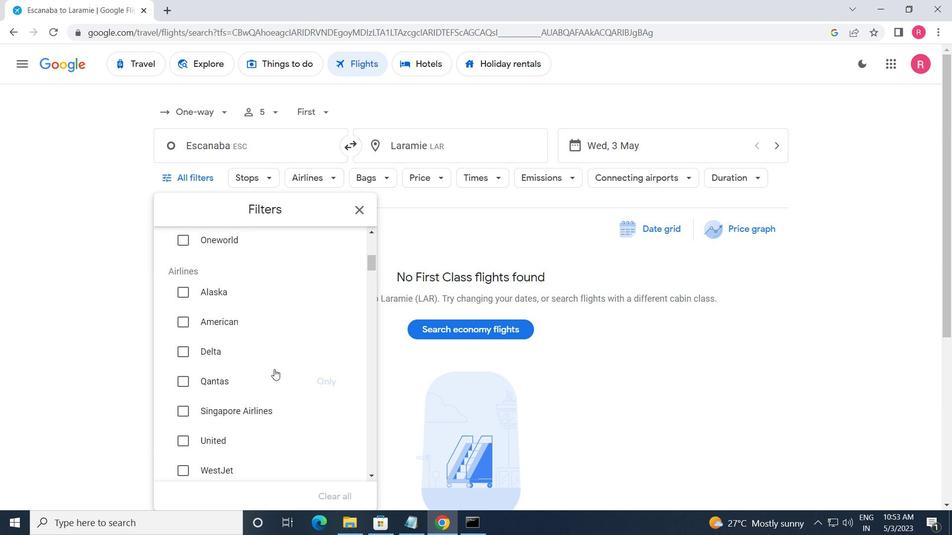 
Action: Mouse moved to (349, 402)
Screenshot: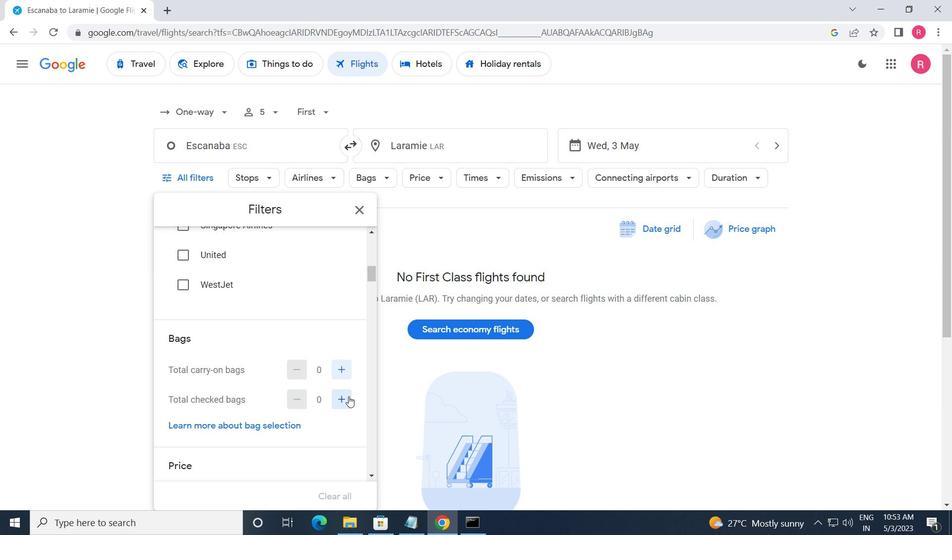 
Action: Mouse pressed left at (349, 402)
Screenshot: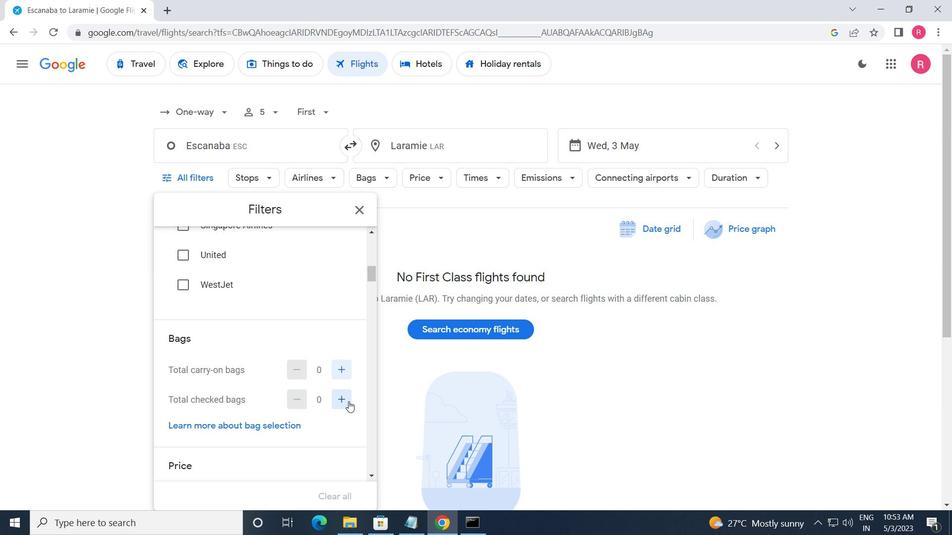 
Action: Mouse moved to (348, 402)
Screenshot: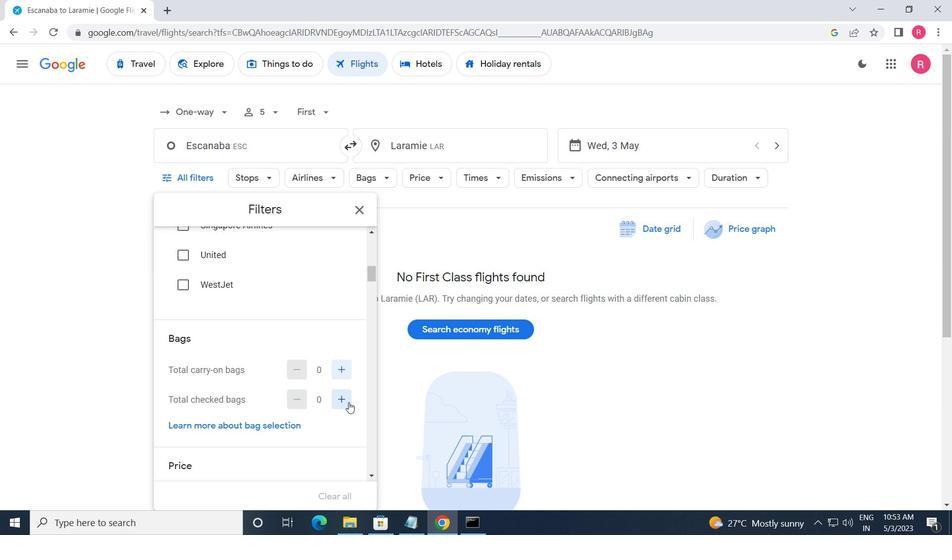 
Action: Mouse pressed left at (348, 402)
Screenshot: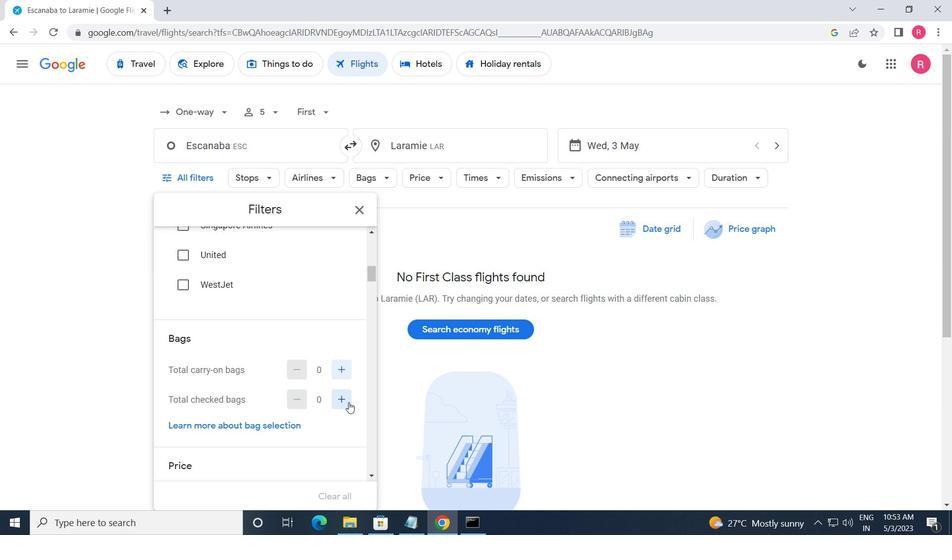 
Action: Mouse pressed left at (348, 402)
Screenshot: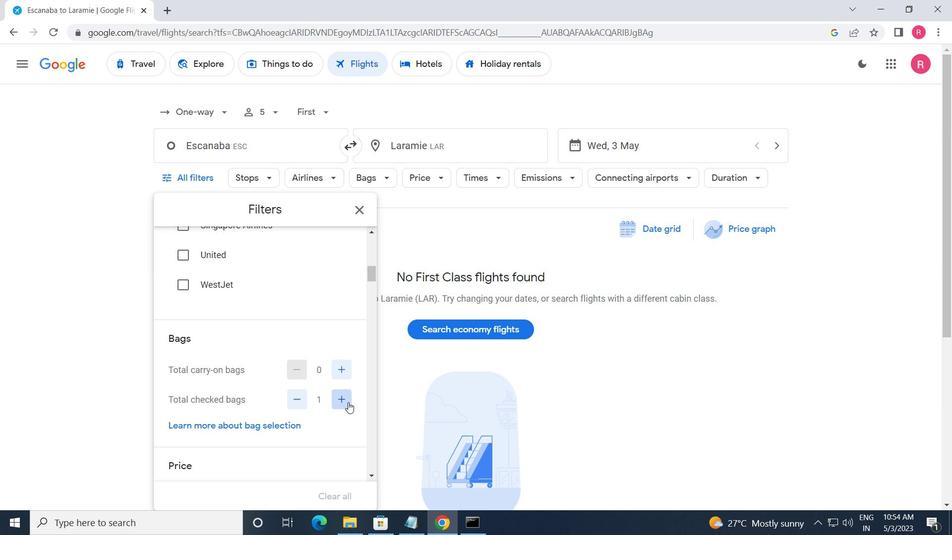 
Action: Mouse pressed left at (348, 402)
Screenshot: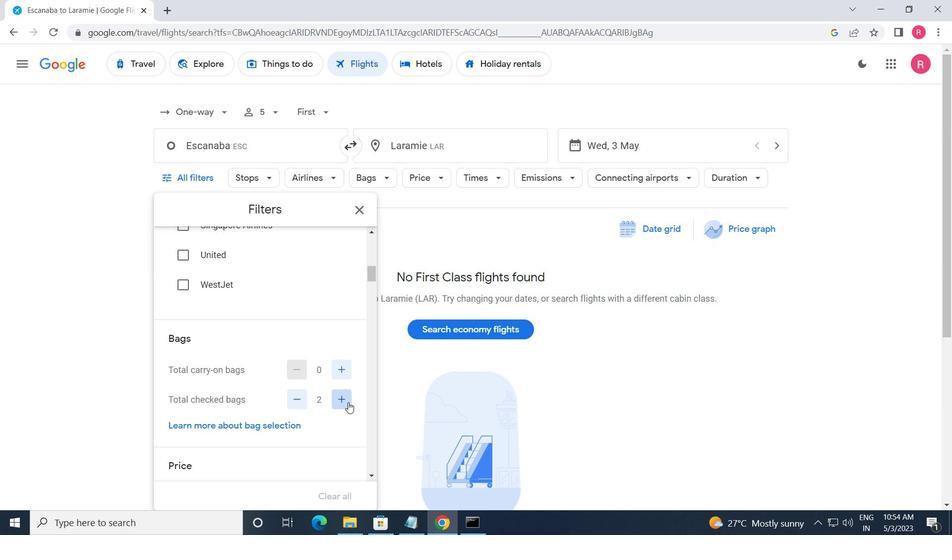 
Action: Mouse pressed left at (348, 402)
Screenshot: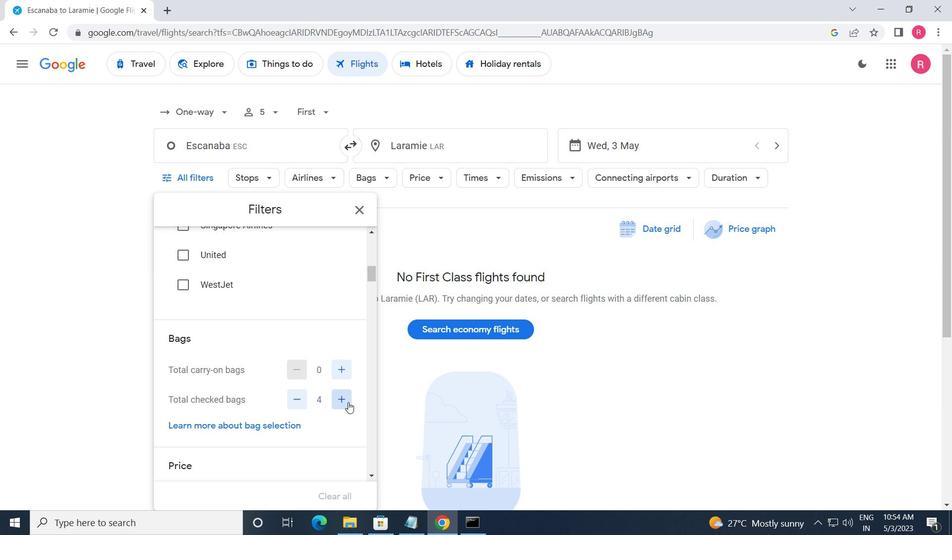 
Action: Mouse scrolled (348, 402) with delta (0, 0)
Screenshot: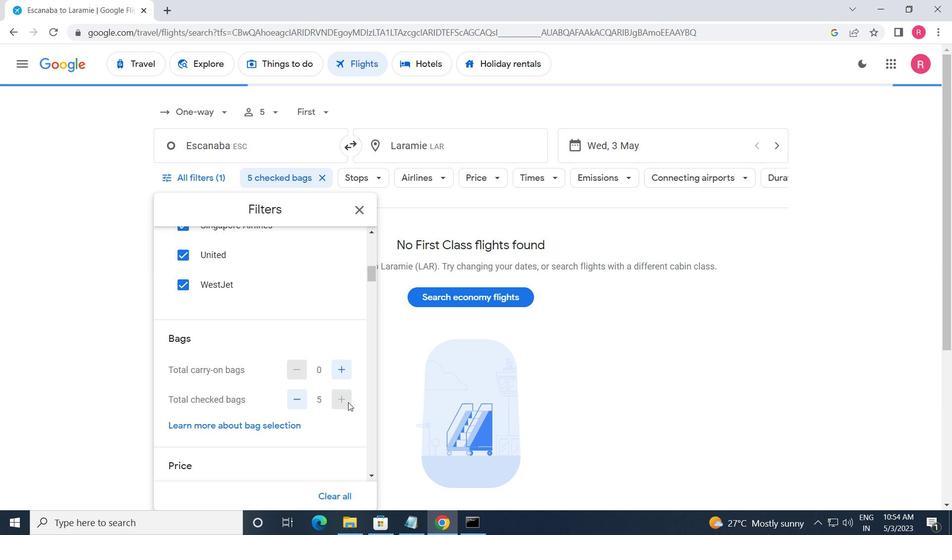
Action: Mouse moved to (346, 455)
Screenshot: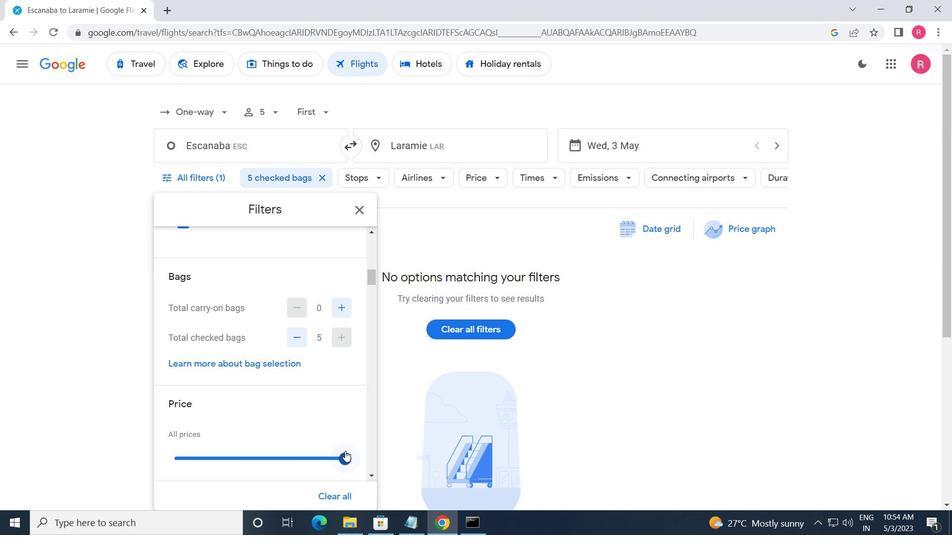 
Action: Mouse pressed left at (346, 455)
Screenshot: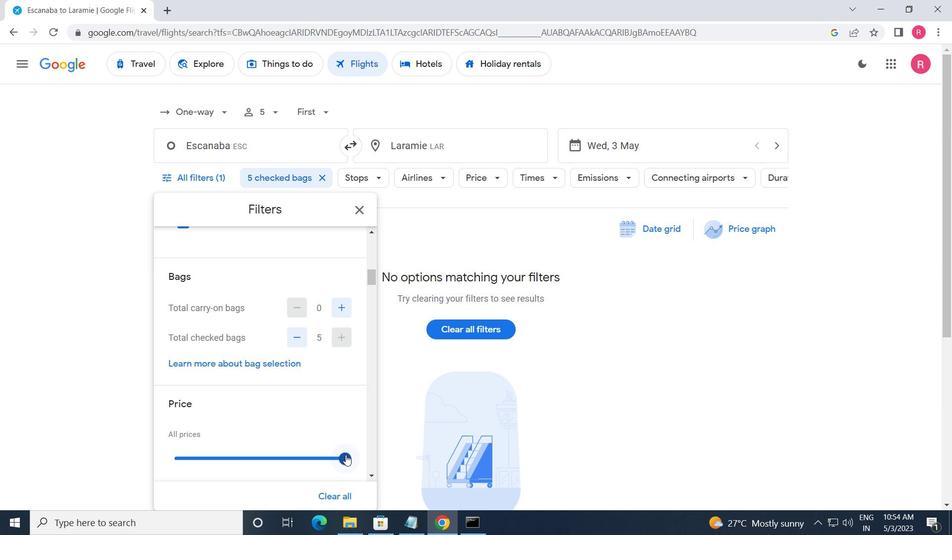 
Action: Mouse moved to (314, 451)
Screenshot: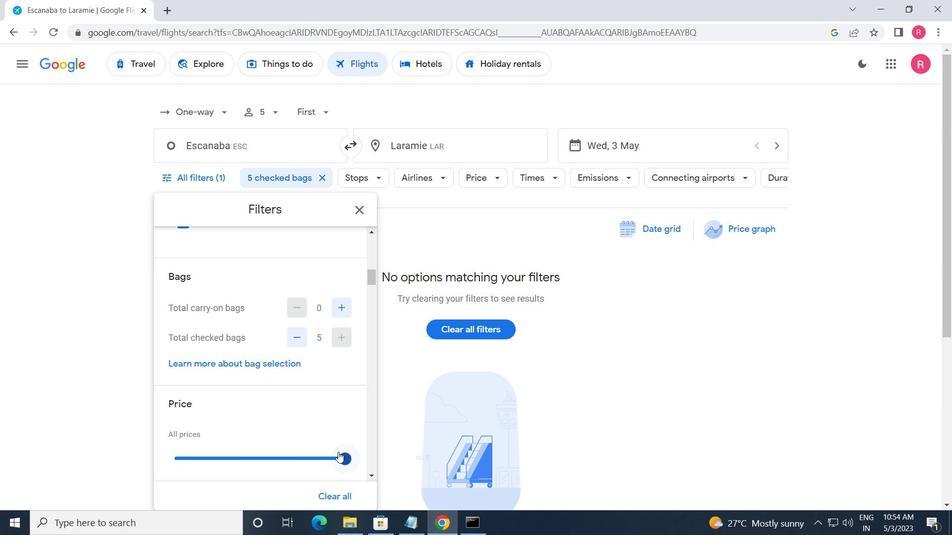 
Action: Mouse scrolled (314, 450) with delta (0, 0)
Screenshot: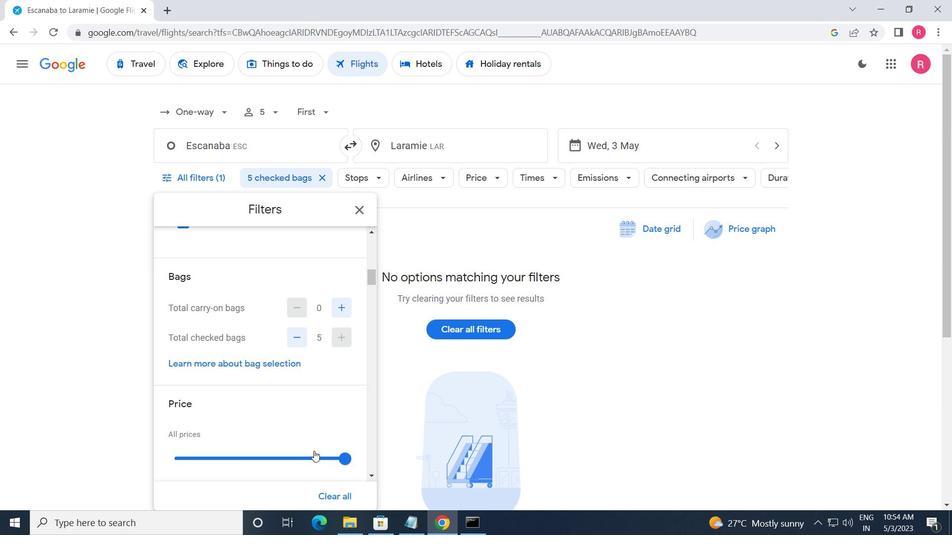 
Action: Mouse moved to (312, 452)
Screenshot: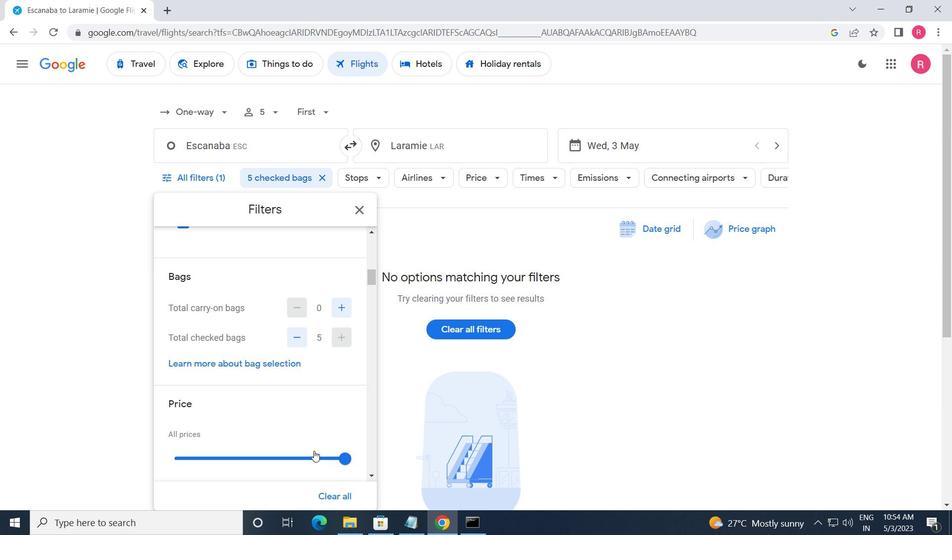 
Action: Mouse scrolled (312, 451) with delta (0, 0)
Screenshot: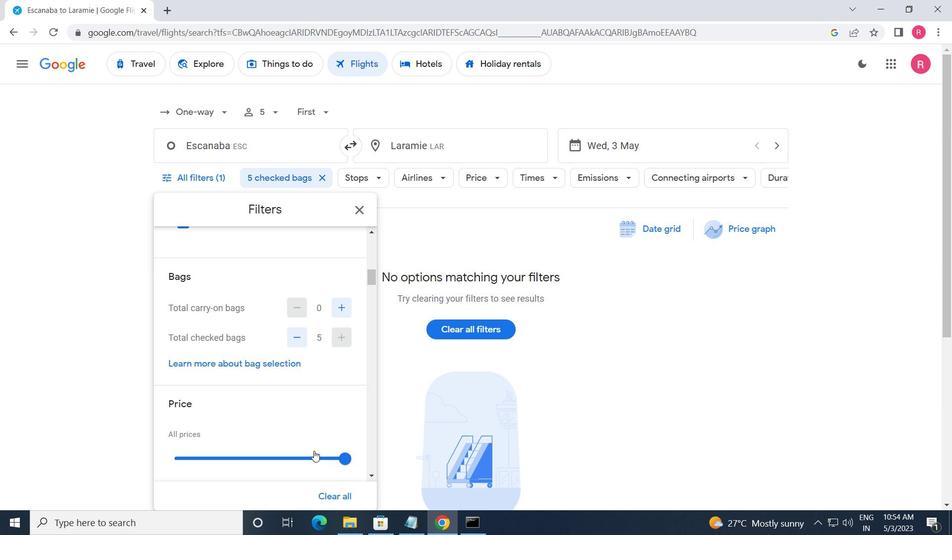 
Action: Mouse moved to (179, 466)
Screenshot: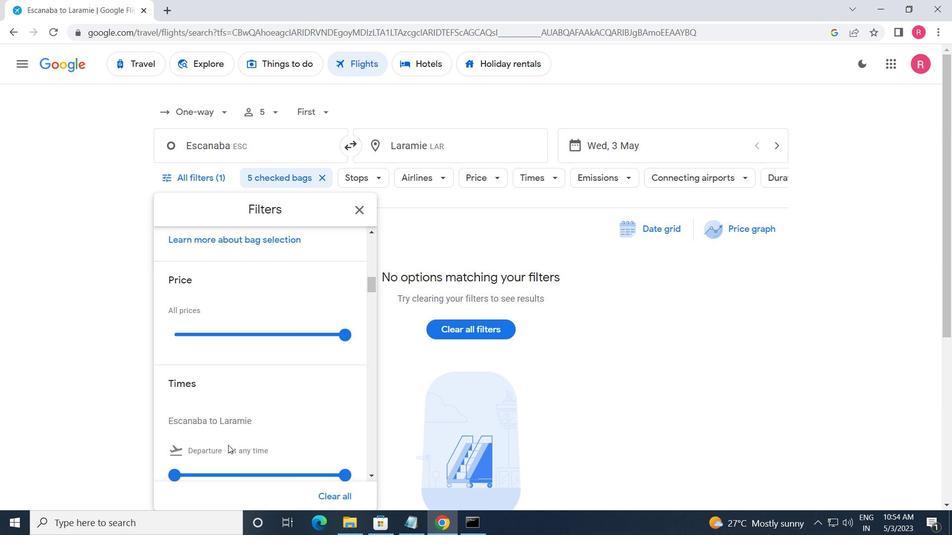 
Action: Mouse scrolled (179, 465) with delta (0, 0)
Screenshot: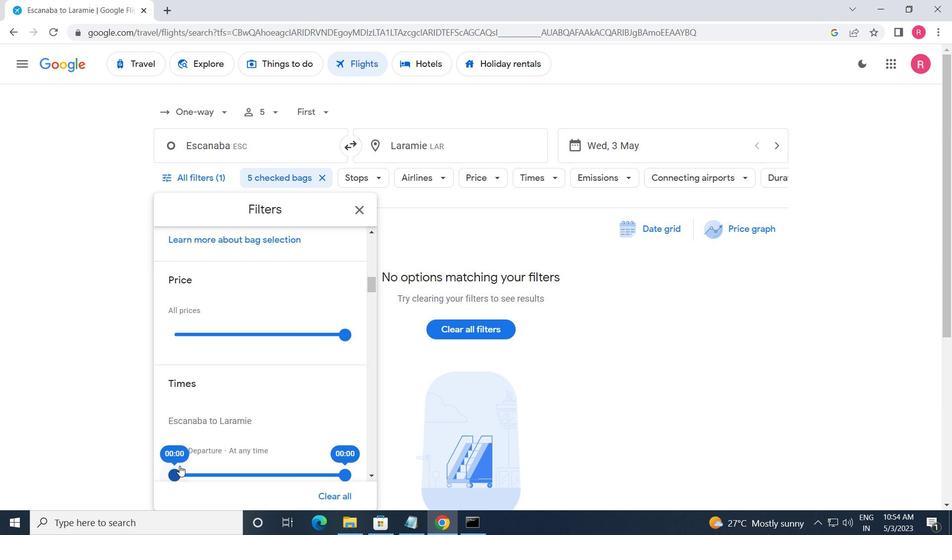 
Action: Mouse moved to (176, 418)
Screenshot: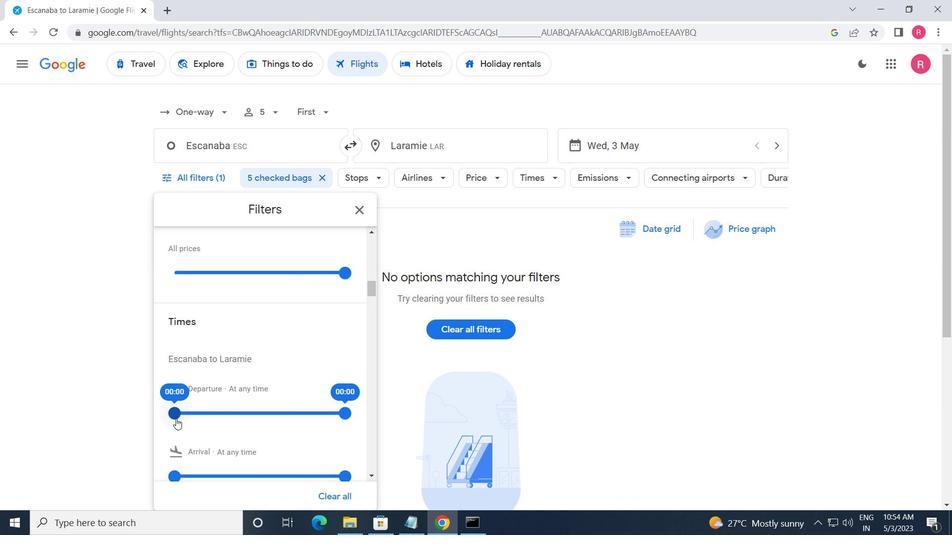 
Action: Mouse pressed left at (176, 418)
Screenshot: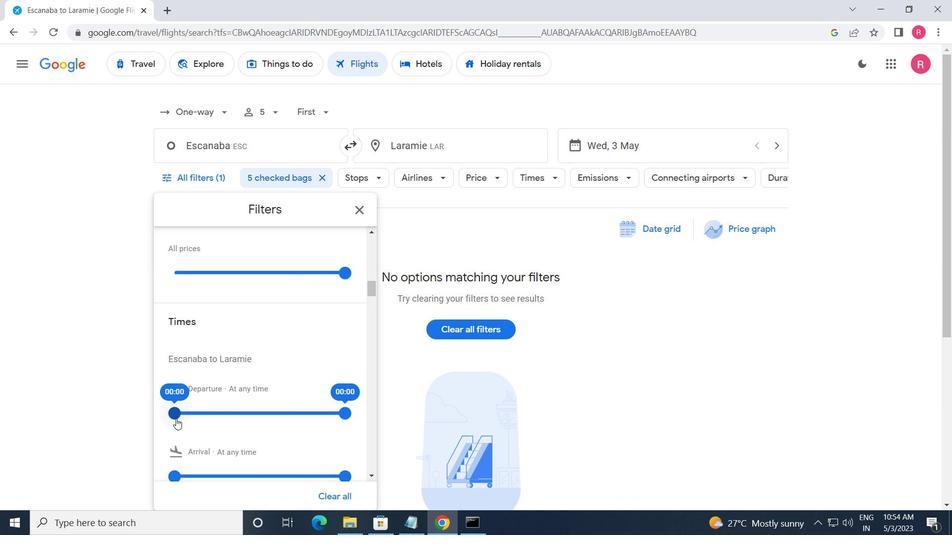 
Action: Mouse moved to (340, 414)
Screenshot: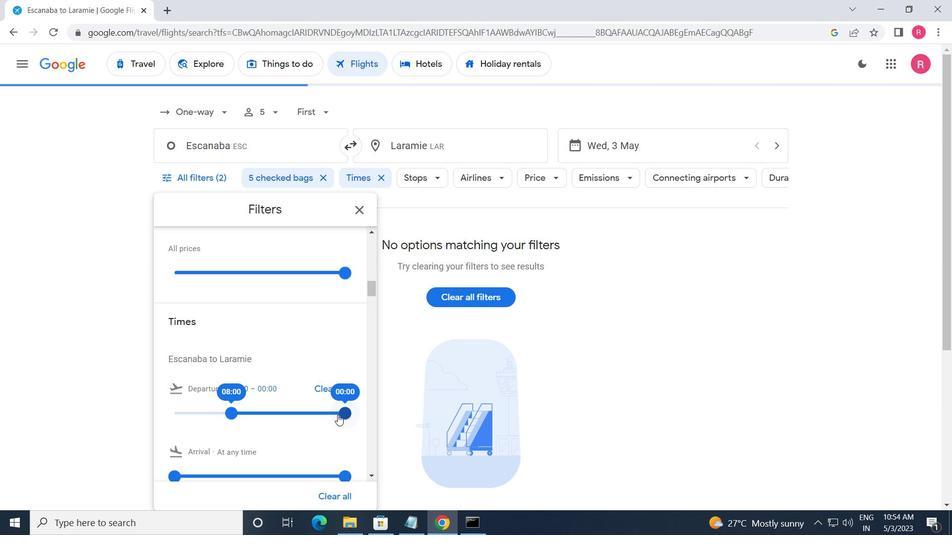 
Action: Mouse pressed left at (340, 414)
Screenshot: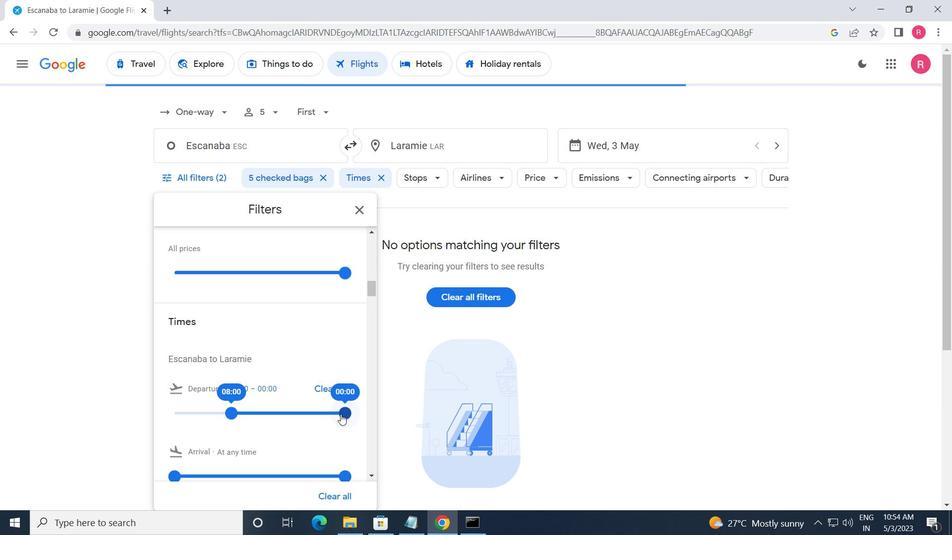 
Action: Mouse moved to (354, 214)
Screenshot: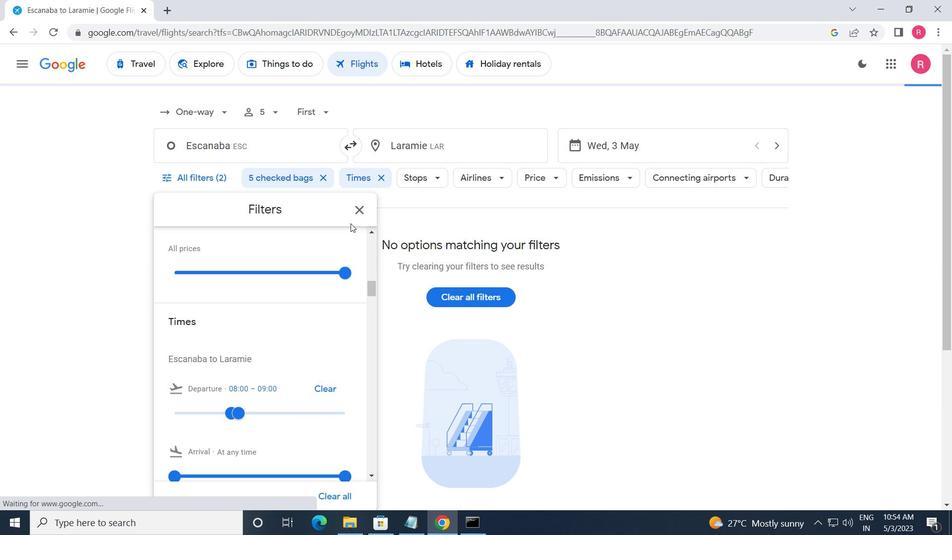 
Action: Mouse pressed left at (354, 214)
Screenshot: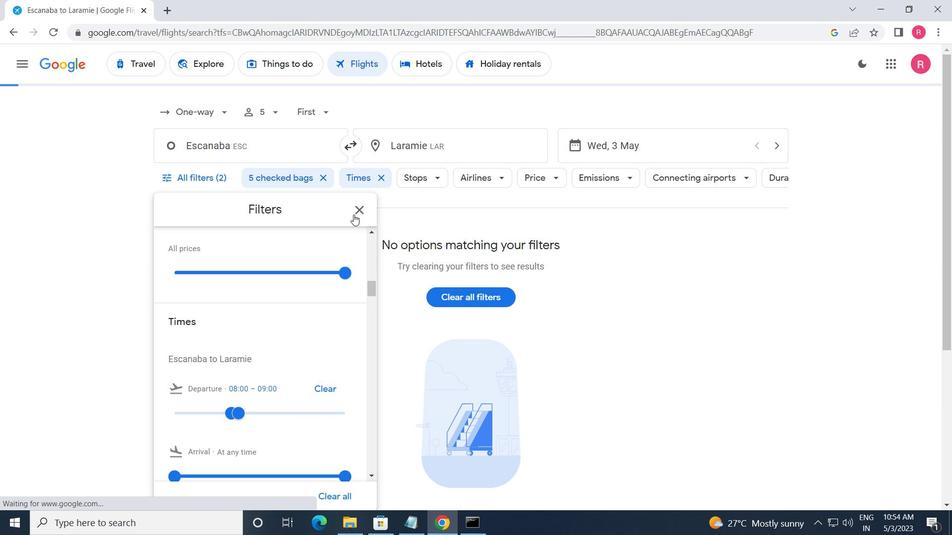 
